 Task: Add Sprouts Organic Salt-Free Italian Seasoning to the cart.
Action: Mouse pressed left at (22, 94)
Screenshot: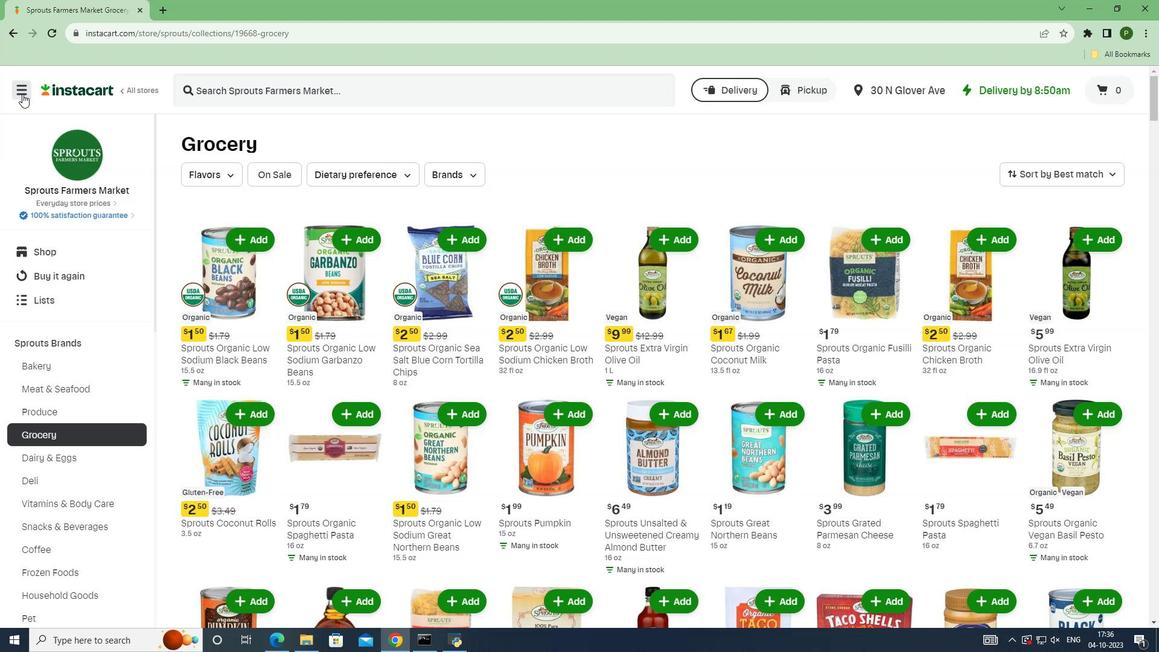 
Action: Mouse moved to (42, 338)
Screenshot: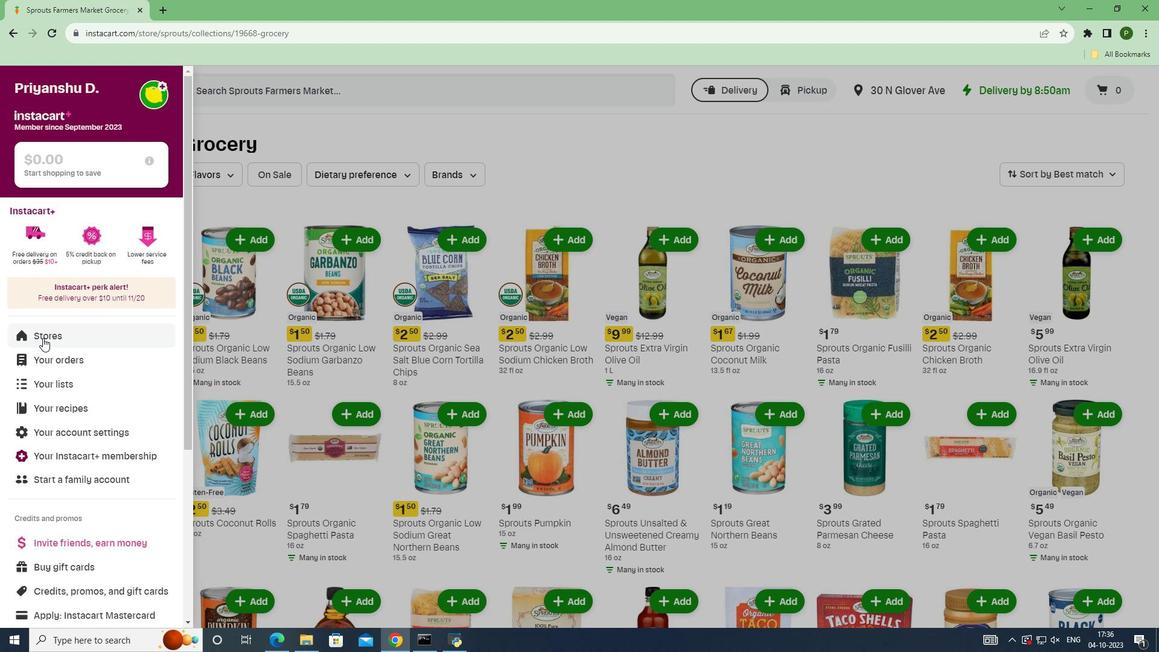 
Action: Mouse pressed left at (42, 338)
Screenshot: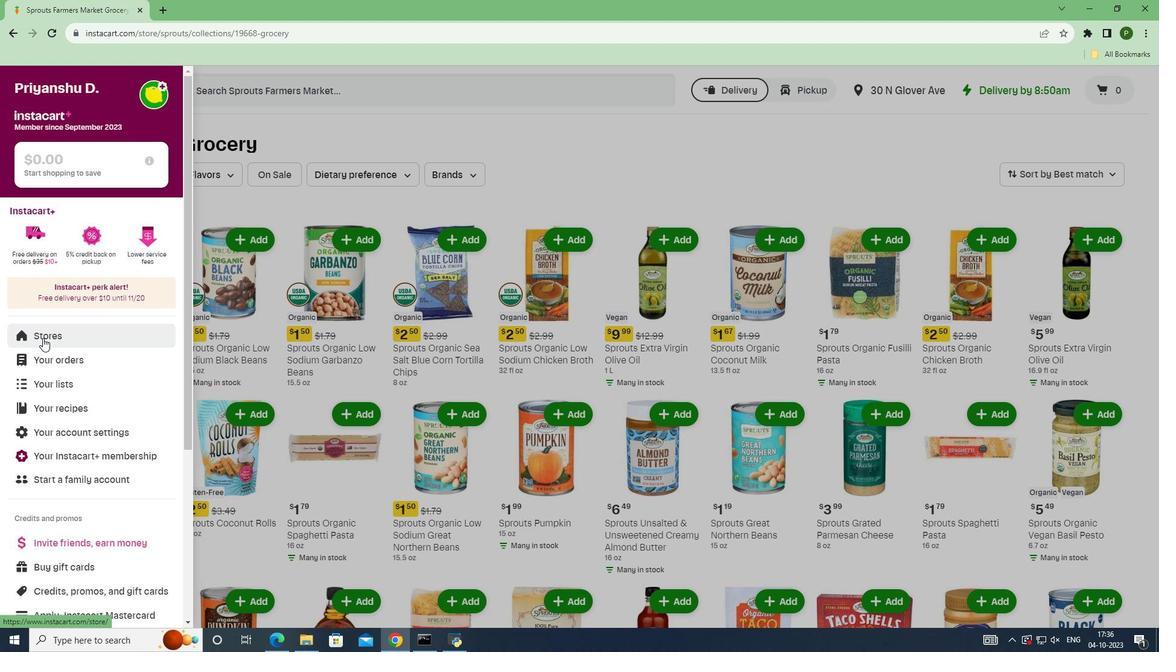 
Action: Mouse moved to (291, 135)
Screenshot: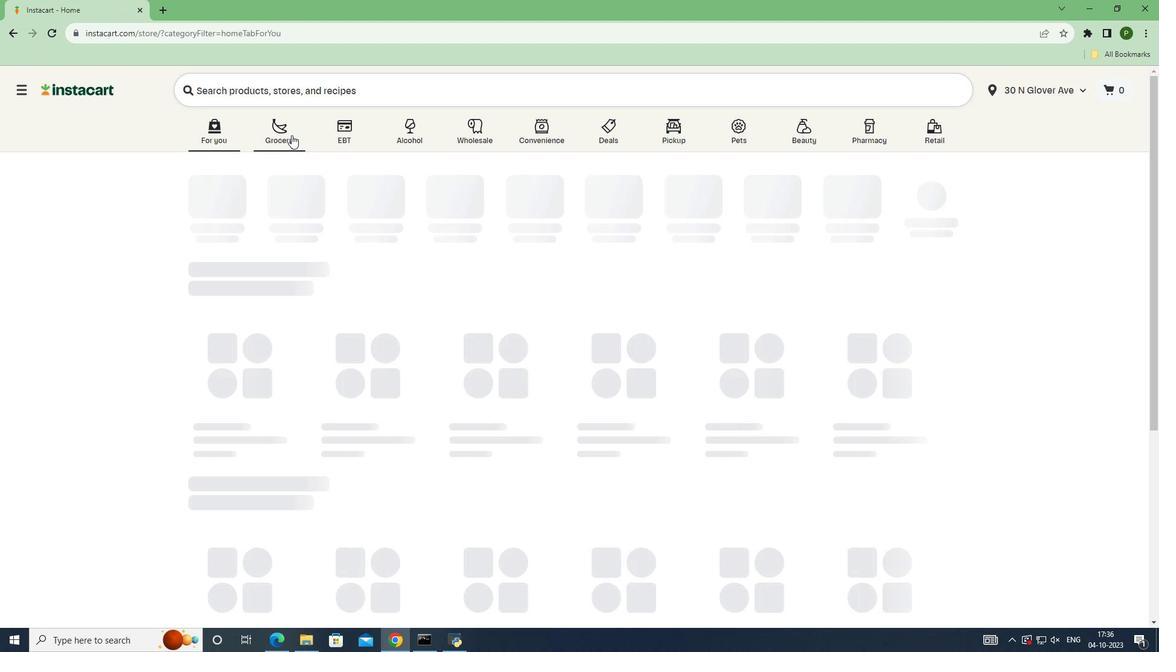 
Action: Mouse pressed left at (291, 135)
Screenshot: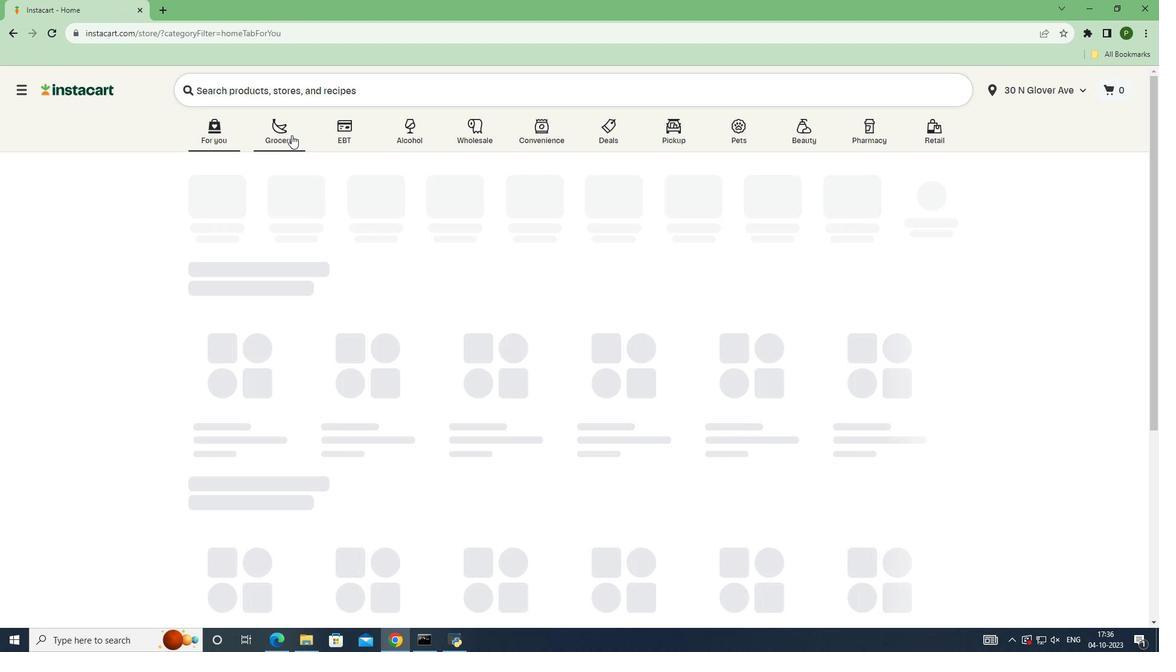 
Action: Mouse moved to (732, 285)
Screenshot: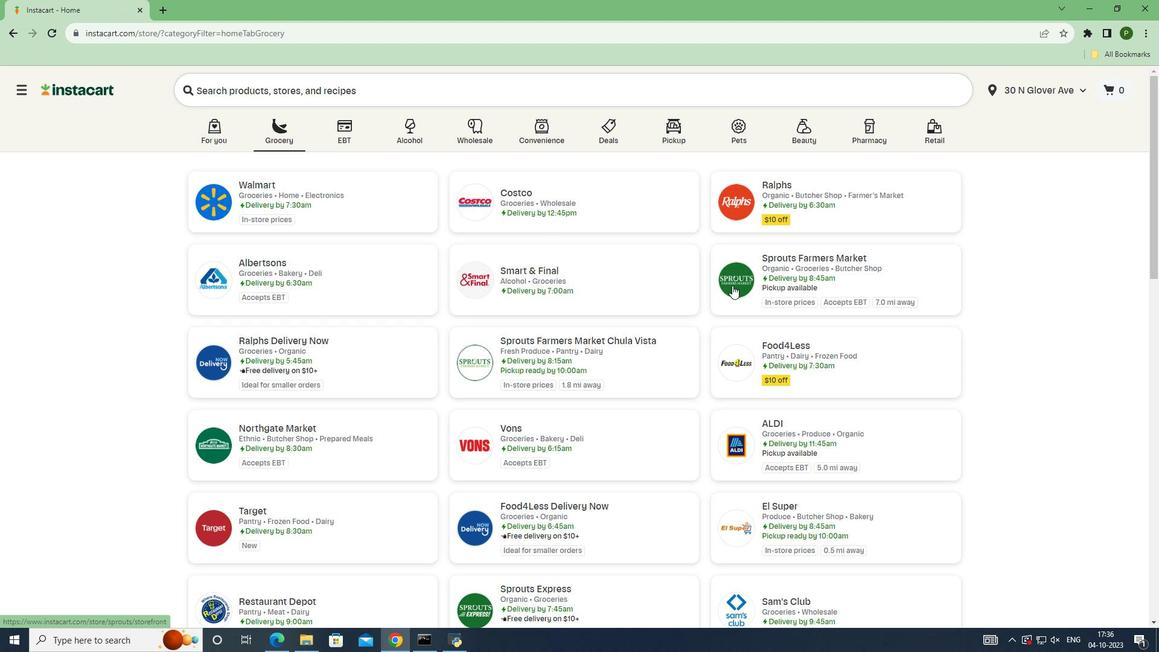 
Action: Mouse pressed left at (732, 285)
Screenshot: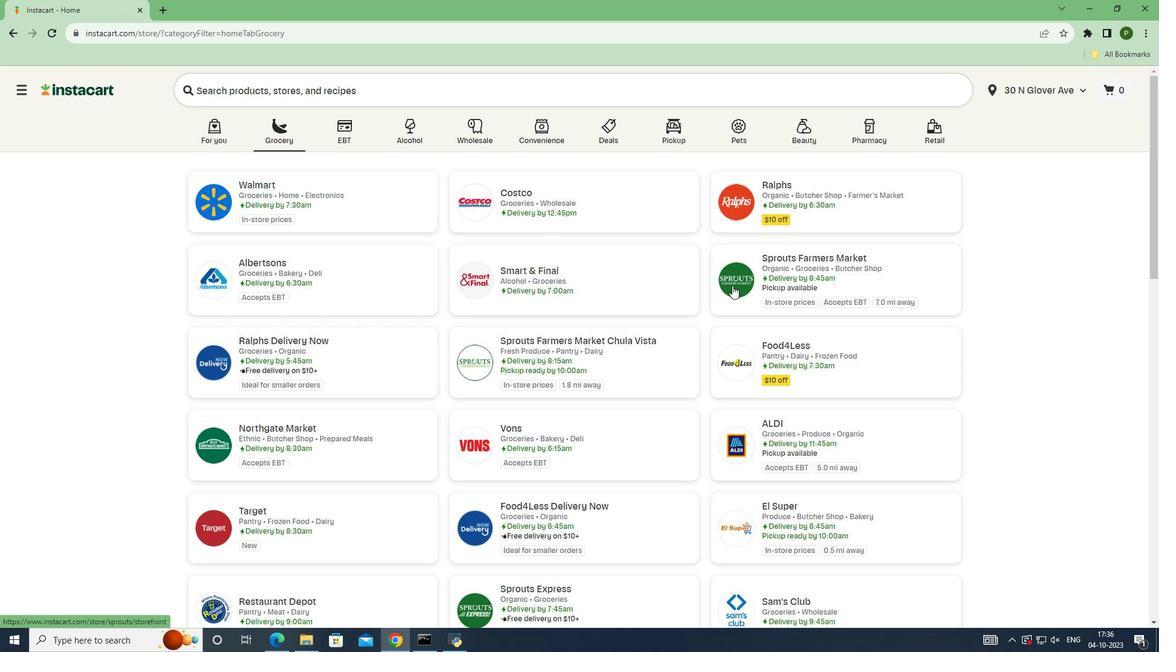 
Action: Mouse moved to (68, 339)
Screenshot: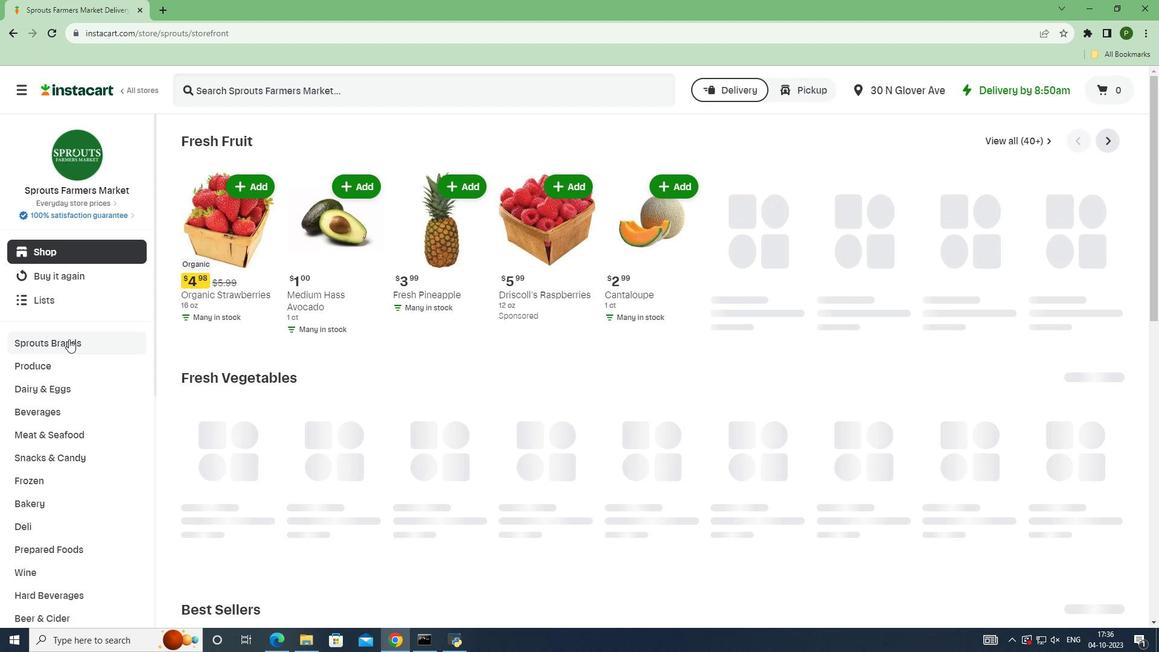 
Action: Mouse pressed left at (68, 339)
Screenshot: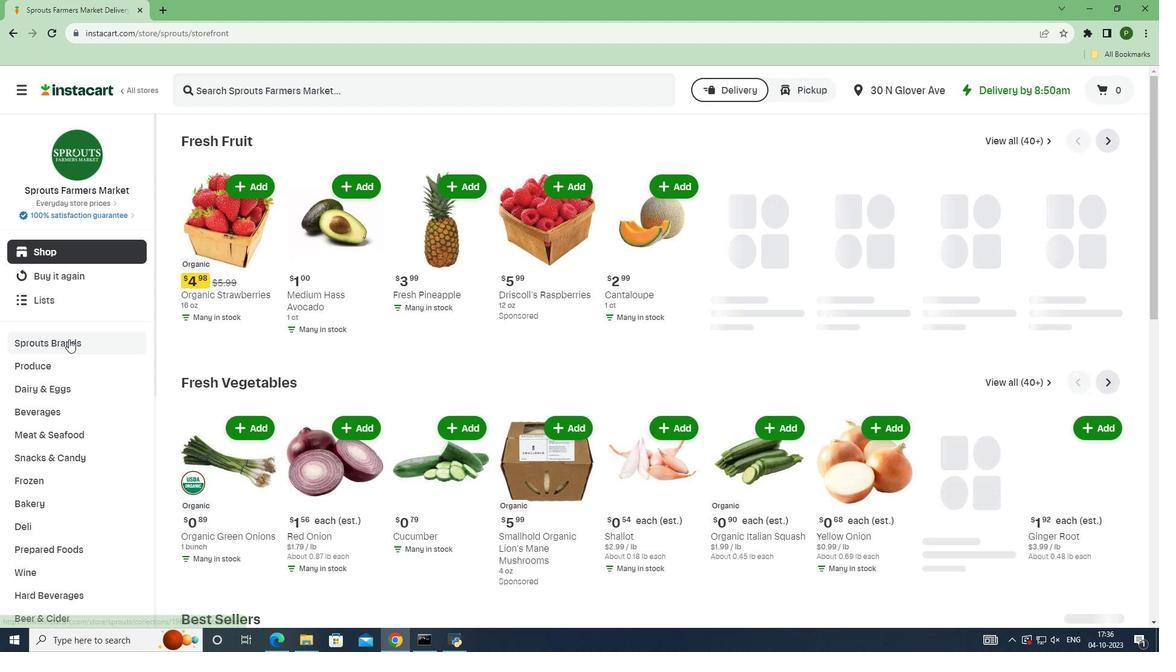 
Action: Mouse moved to (61, 439)
Screenshot: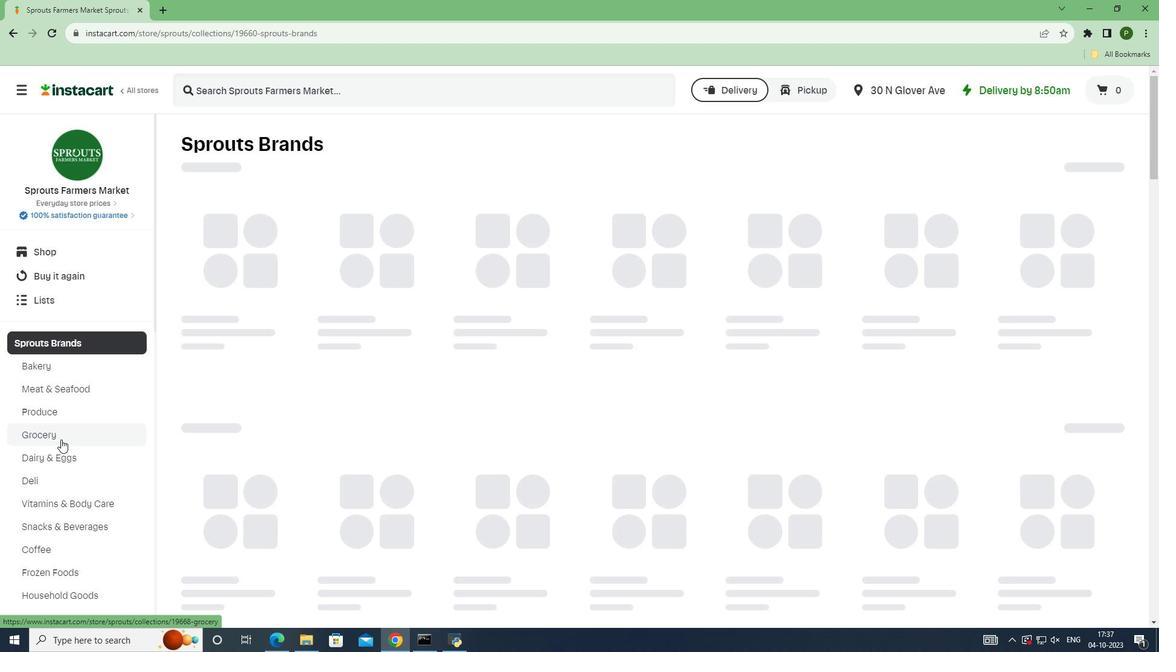 
Action: Mouse pressed left at (61, 439)
Screenshot: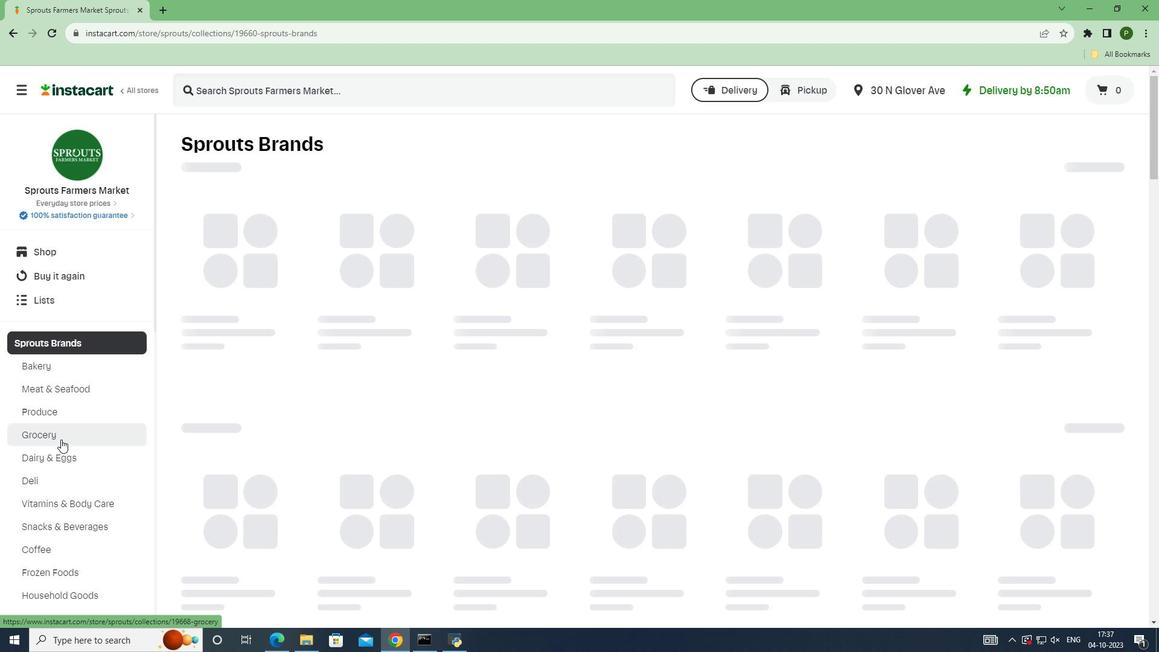 
Action: Mouse moved to (526, 401)
Screenshot: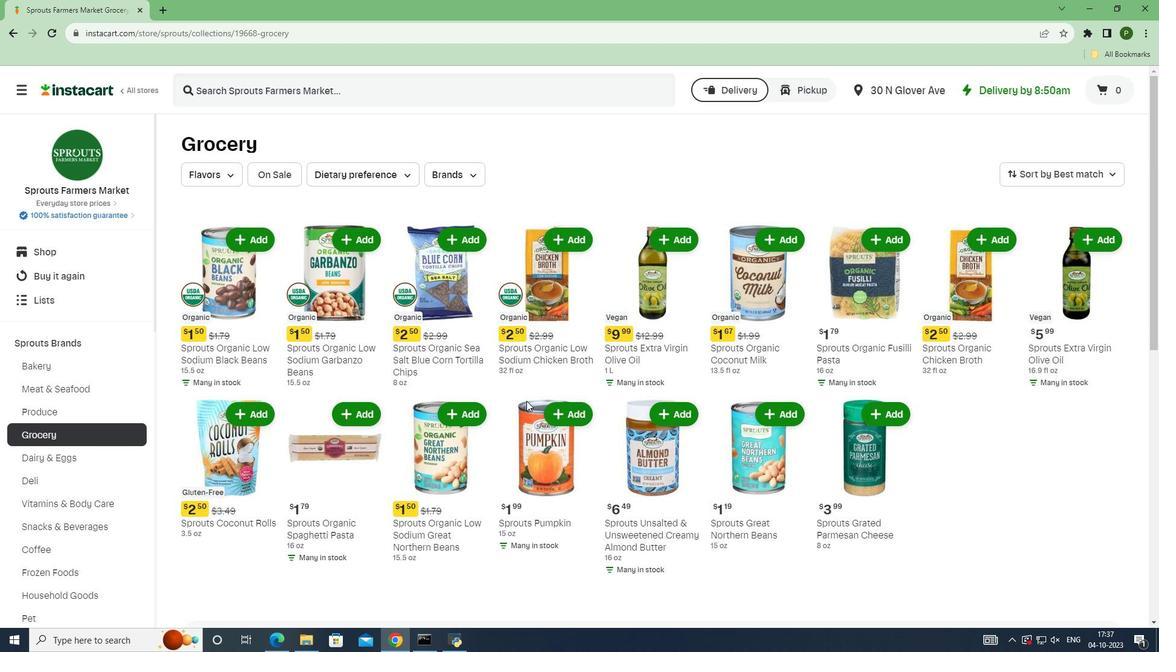 
Action: Mouse scrolled (526, 400) with delta (0, 0)
Screenshot: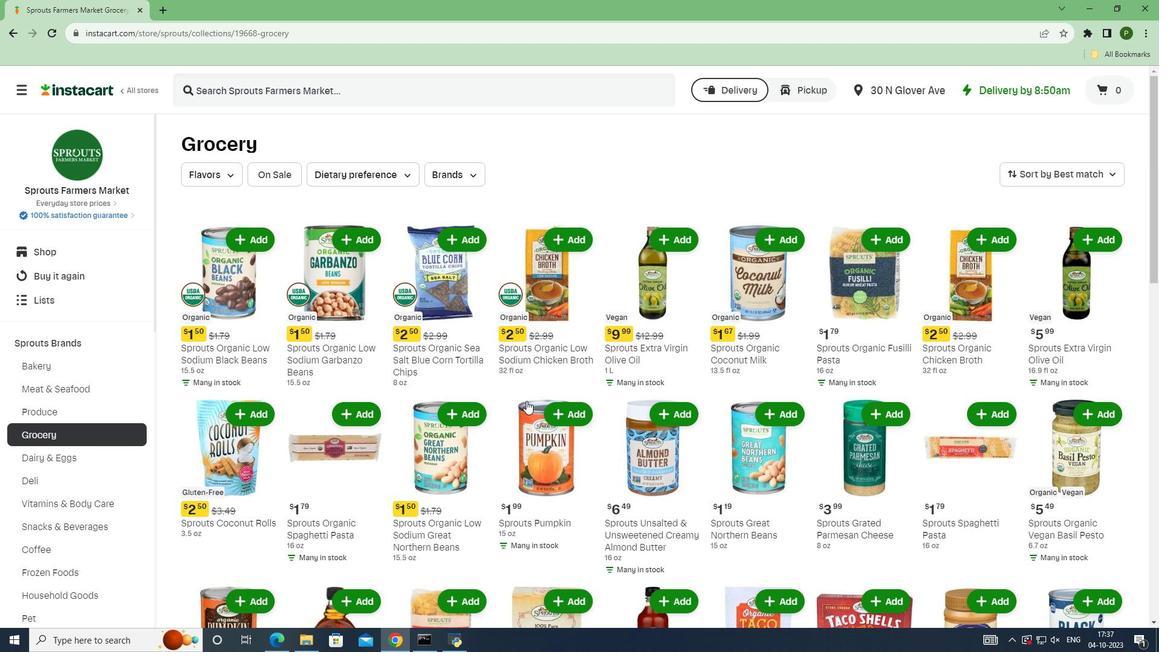 
Action: Mouse scrolled (526, 400) with delta (0, 0)
Screenshot: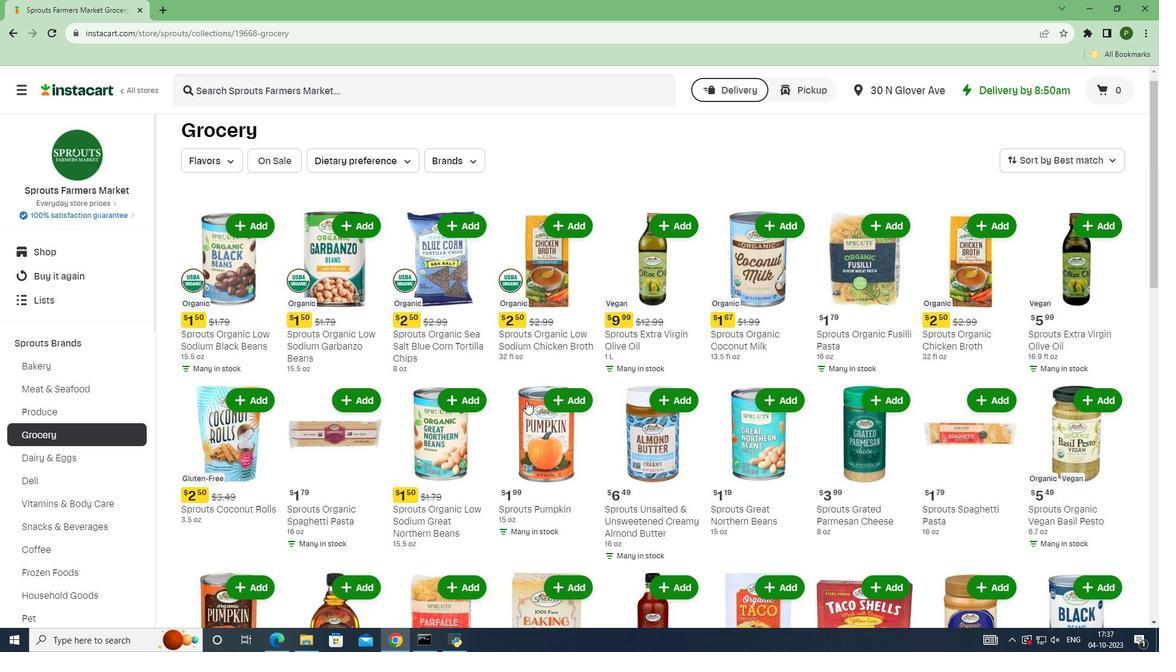 
Action: Mouse scrolled (526, 400) with delta (0, 0)
Screenshot: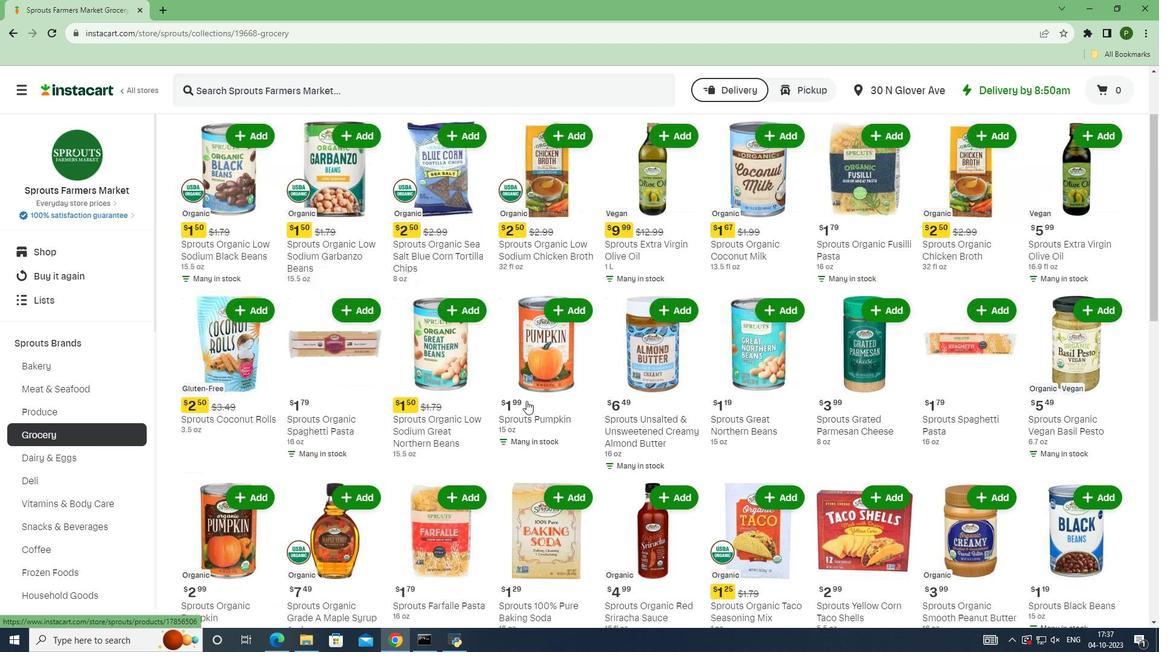 
Action: Mouse scrolled (526, 400) with delta (0, 0)
Screenshot: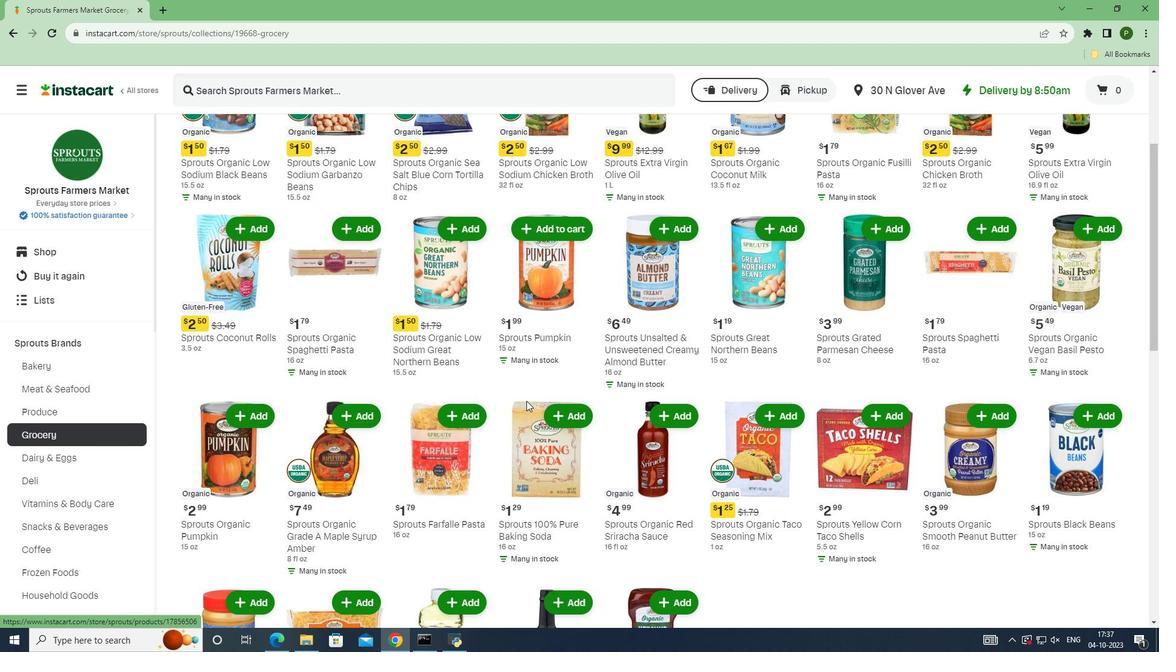
Action: Mouse scrolled (526, 400) with delta (0, 0)
Screenshot: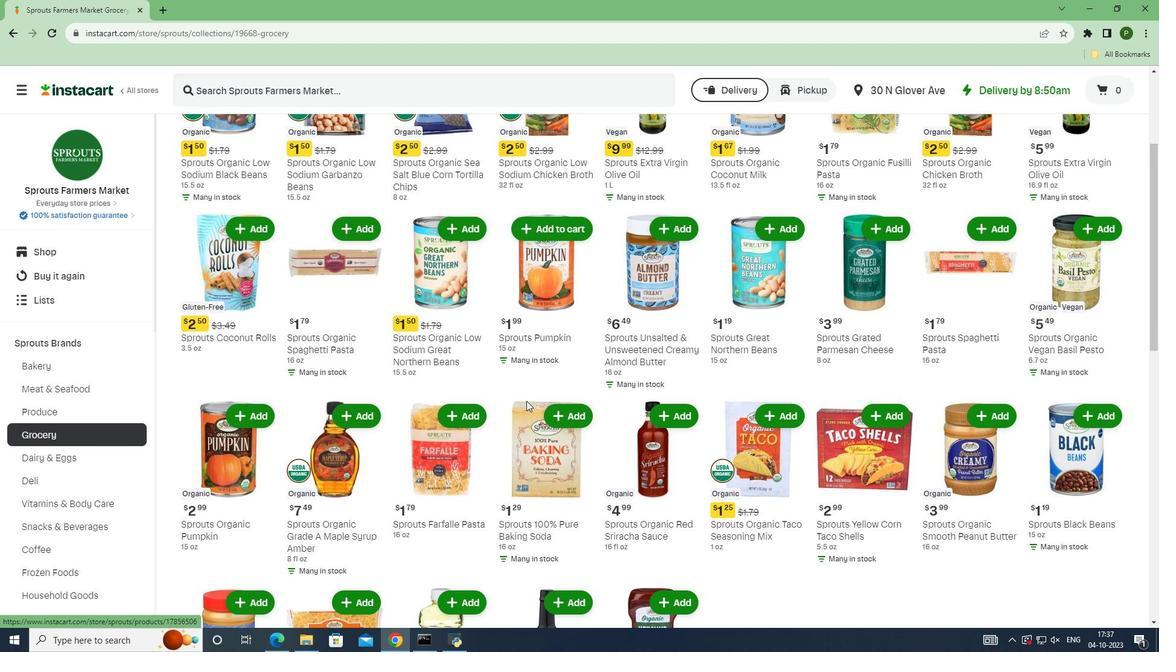 
Action: Mouse scrolled (526, 400) with delta (0, 0)
Screenshot: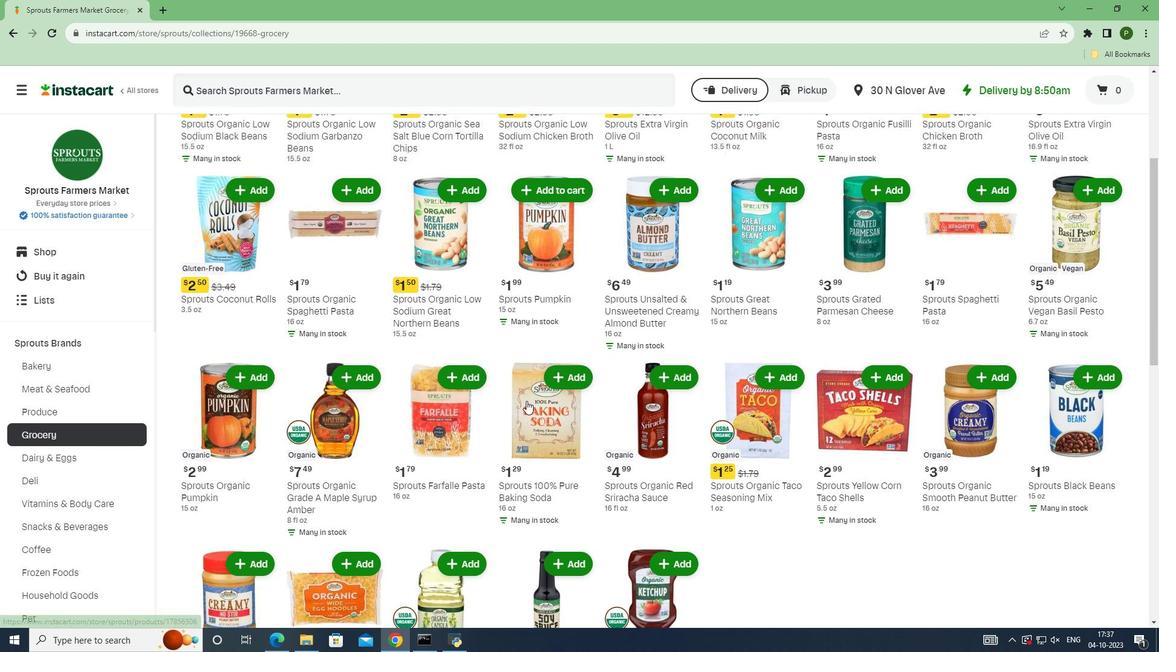 
Action: Mouse scrolled (526, 400) with delta (0, 0)
Screenshot: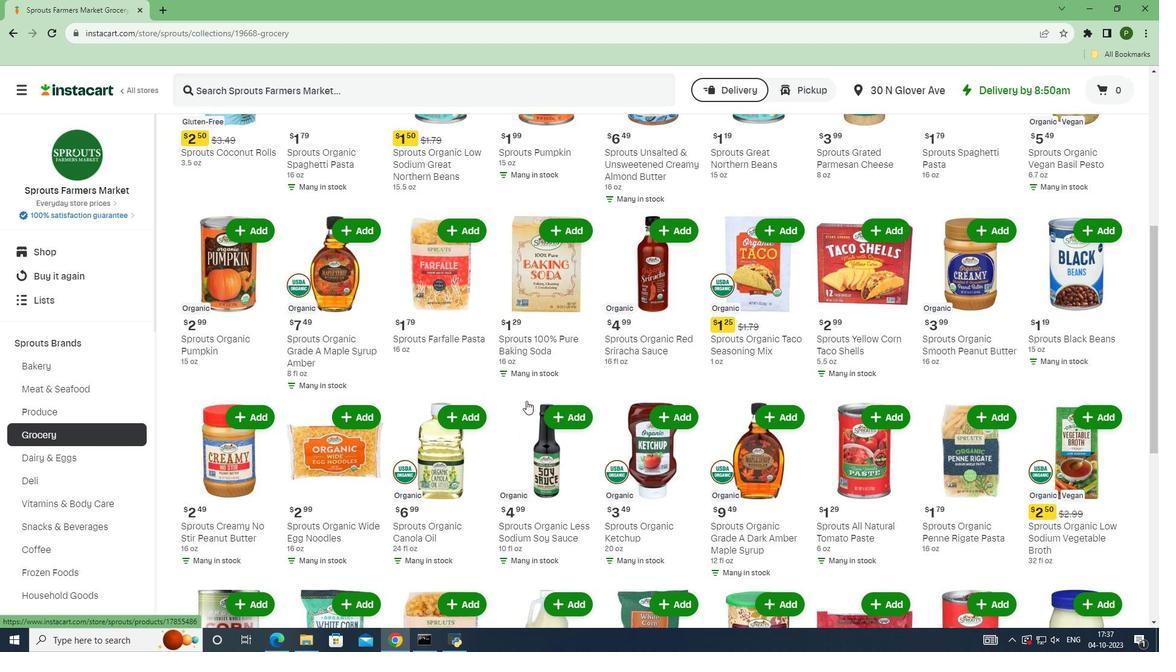 
Action: Mouse scrolled (526, 400) with delta (0, 0)
Screenshot: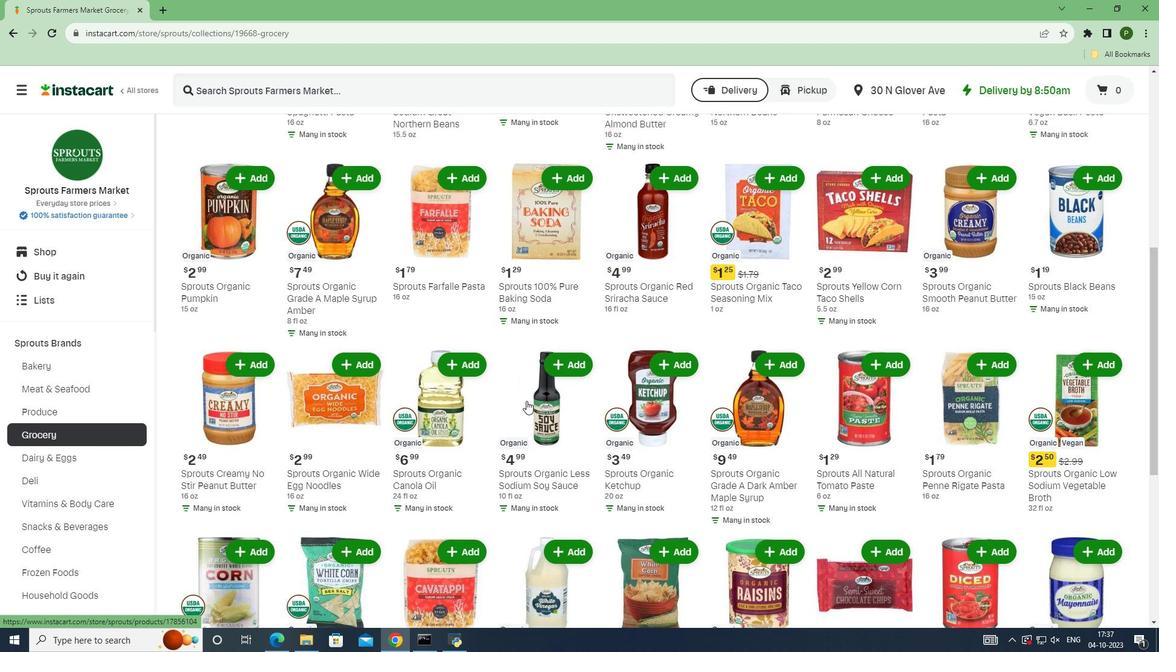 
Action: Mouse scrolled (526, 400) with delta (0, 0)
Screenshot: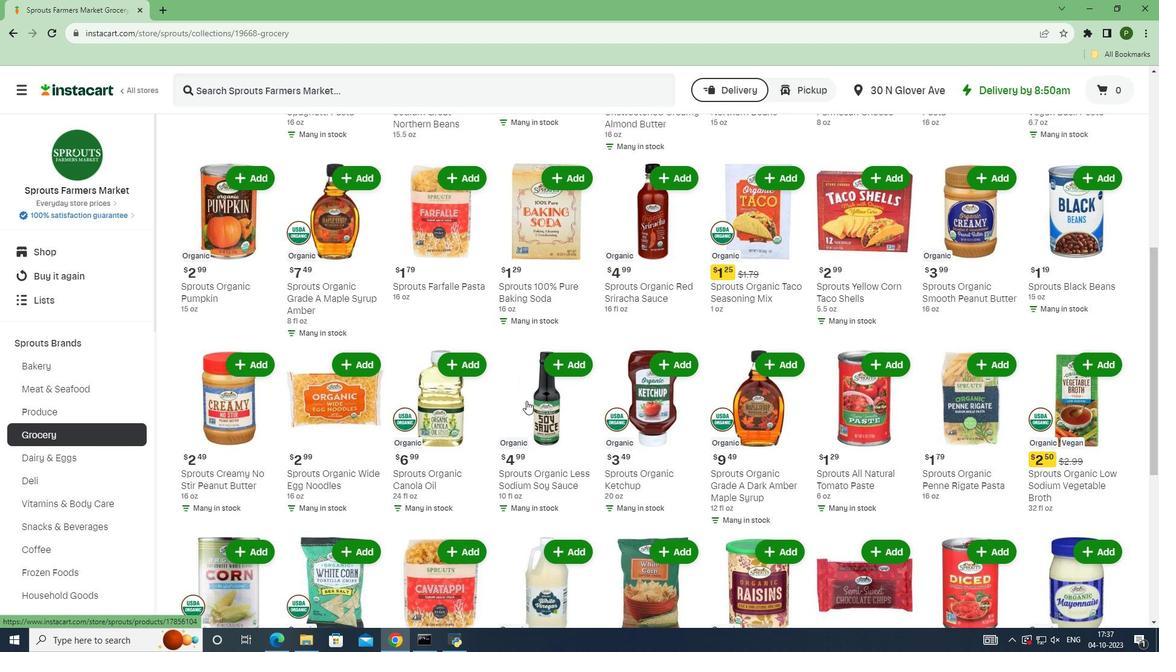 
Action: Mouse scrolled (526, 400) with delta (0, 0)
Screenshot: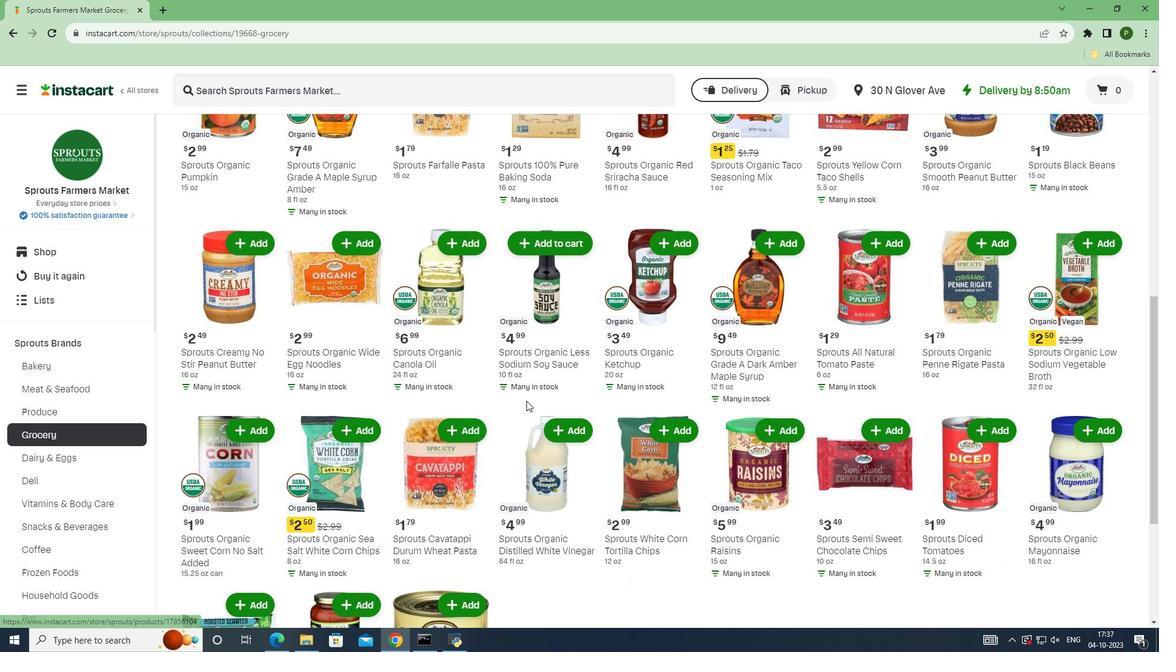 
Action: Mouse scrolled (526, 400) with delta (0, 0)
Screenshot: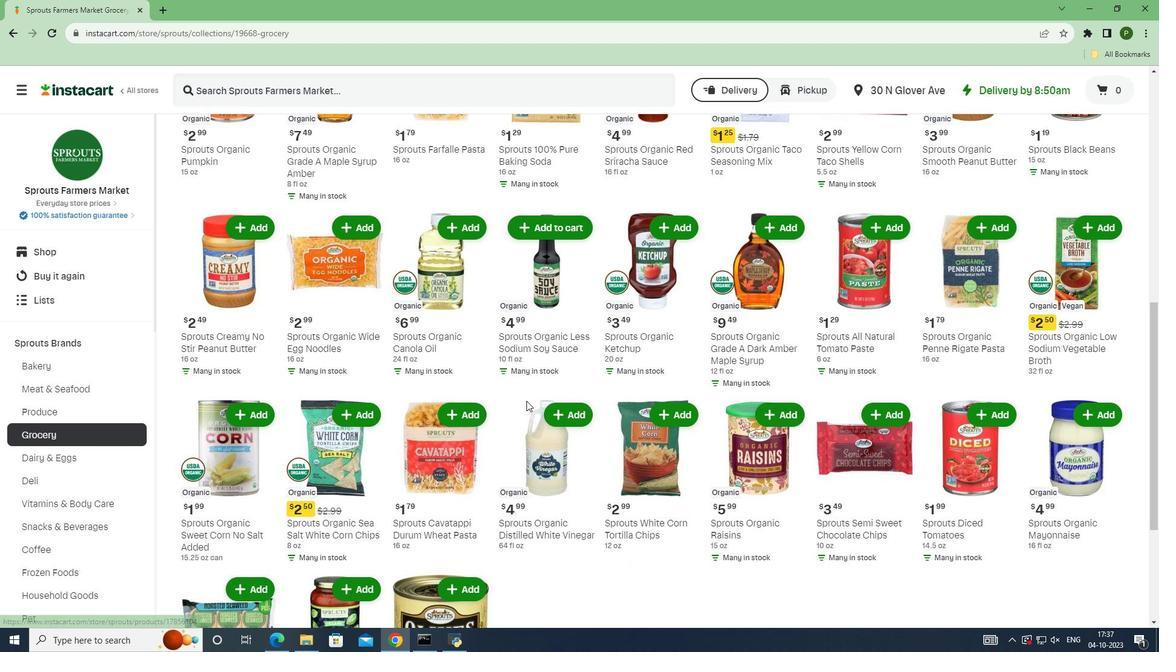 
Action: Mouse scrolled (526, 400) with delta (0, 0)
Screenshot: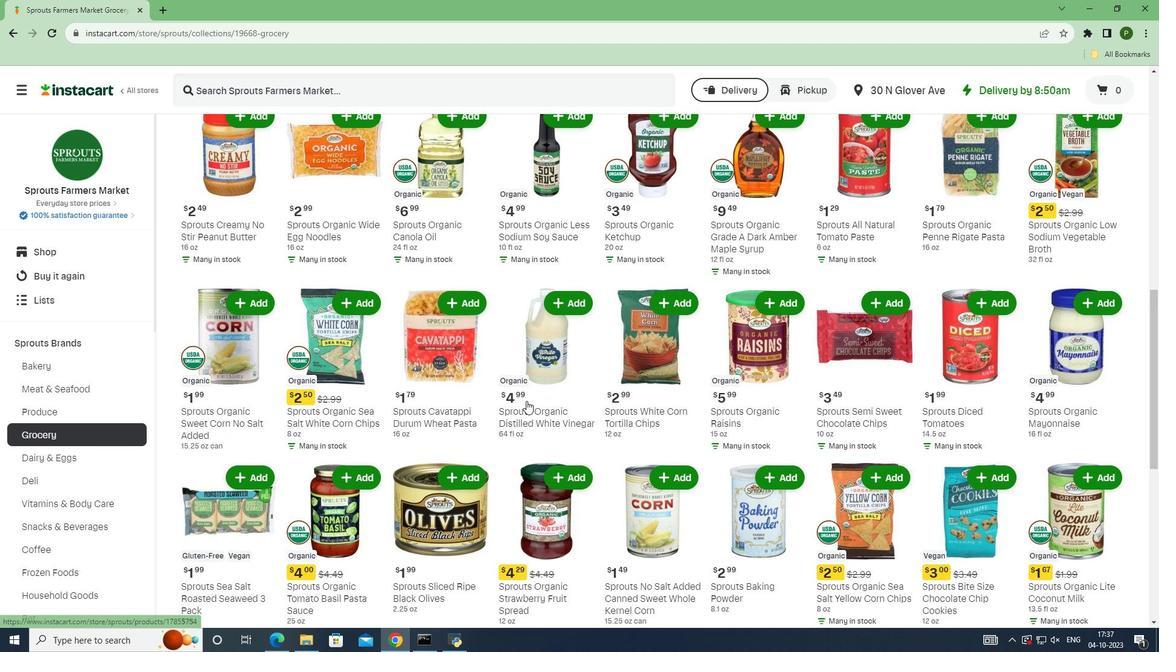 
Action: Mouse scrolled (526, 400) with delta (0, 0)
Screenshot: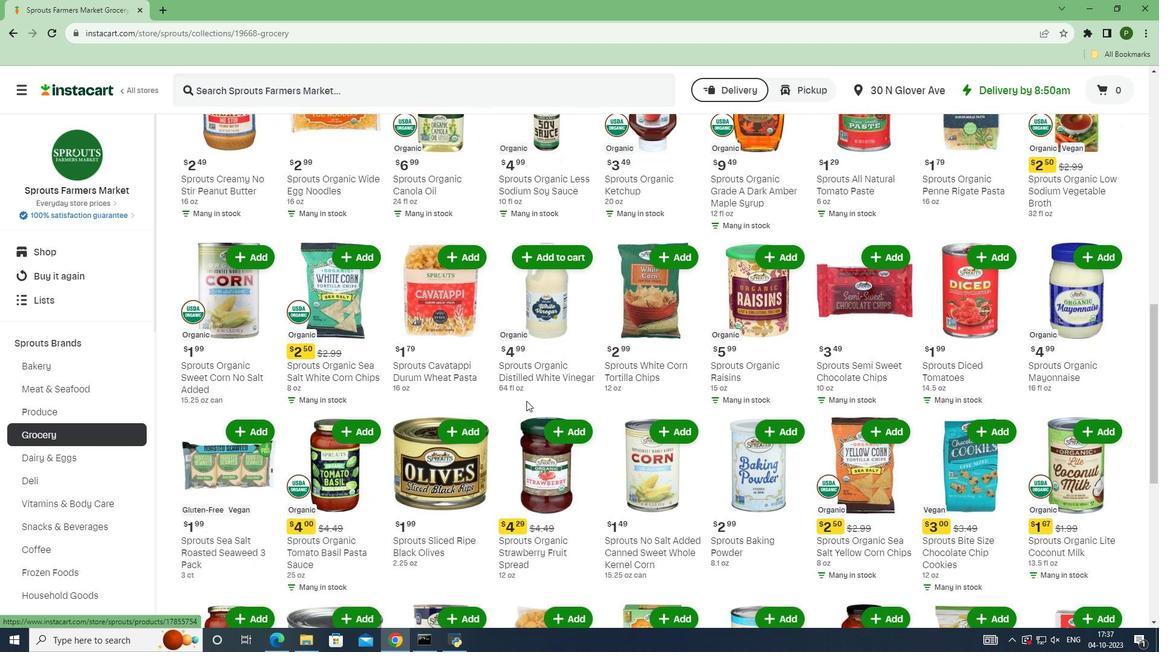 
Action: Mouse scrolled (526, 400) with delta (0, 0)
Screenshot: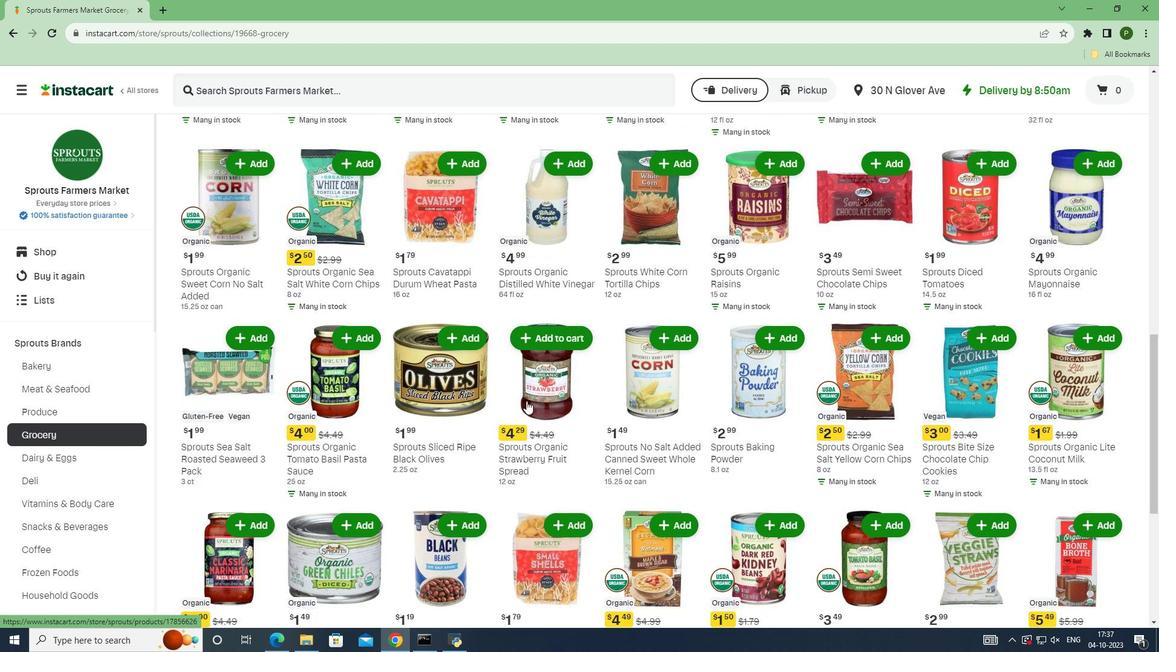 
Action: Mouse scrolled (526, 400) with delta (0, 0)
Screenshot: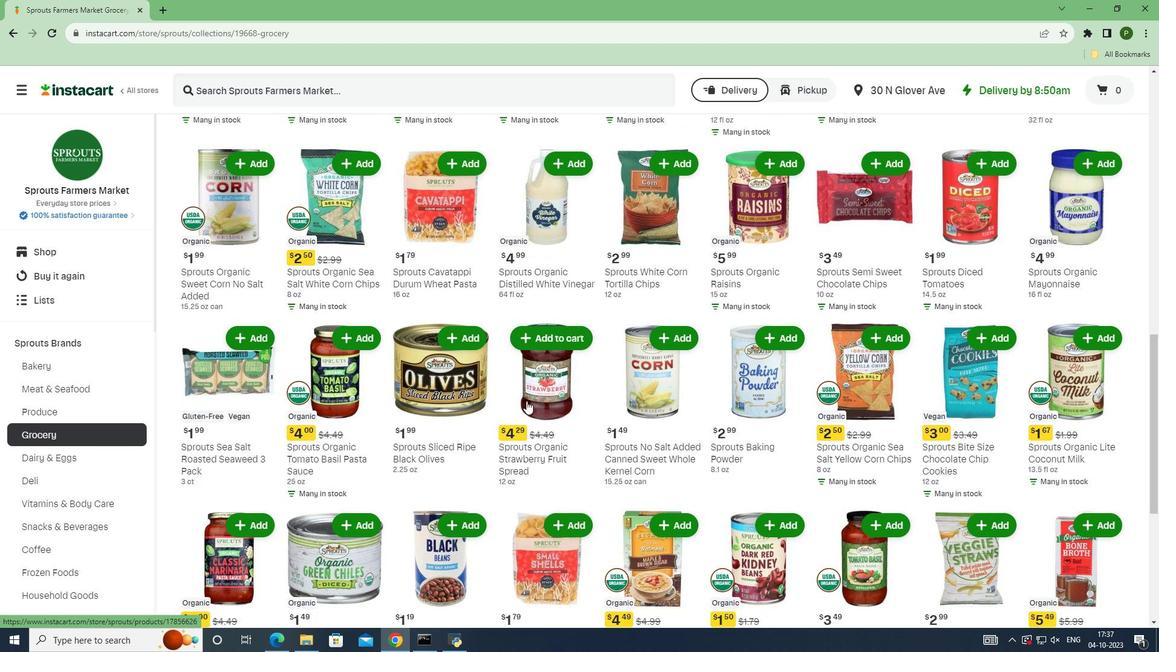 
Action: Mouse scrolled (526, 400) with delta (0, 0)
Screenshot: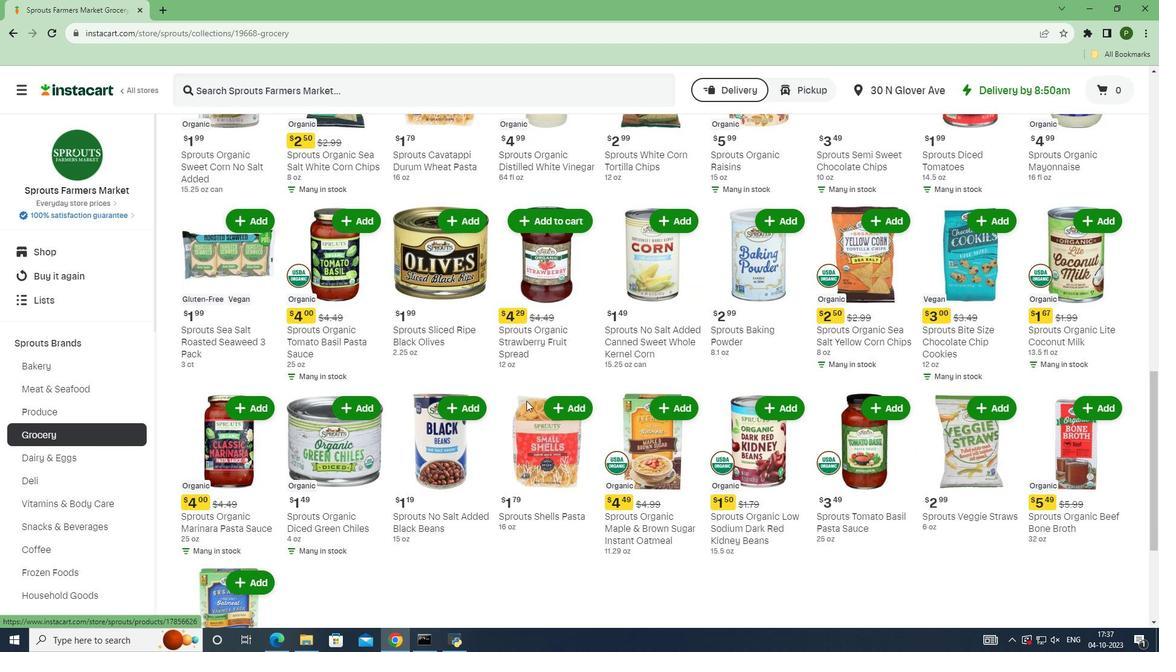 
Action: Mouse scrolled (526, 400) with delta (0, 0)
Screenshot: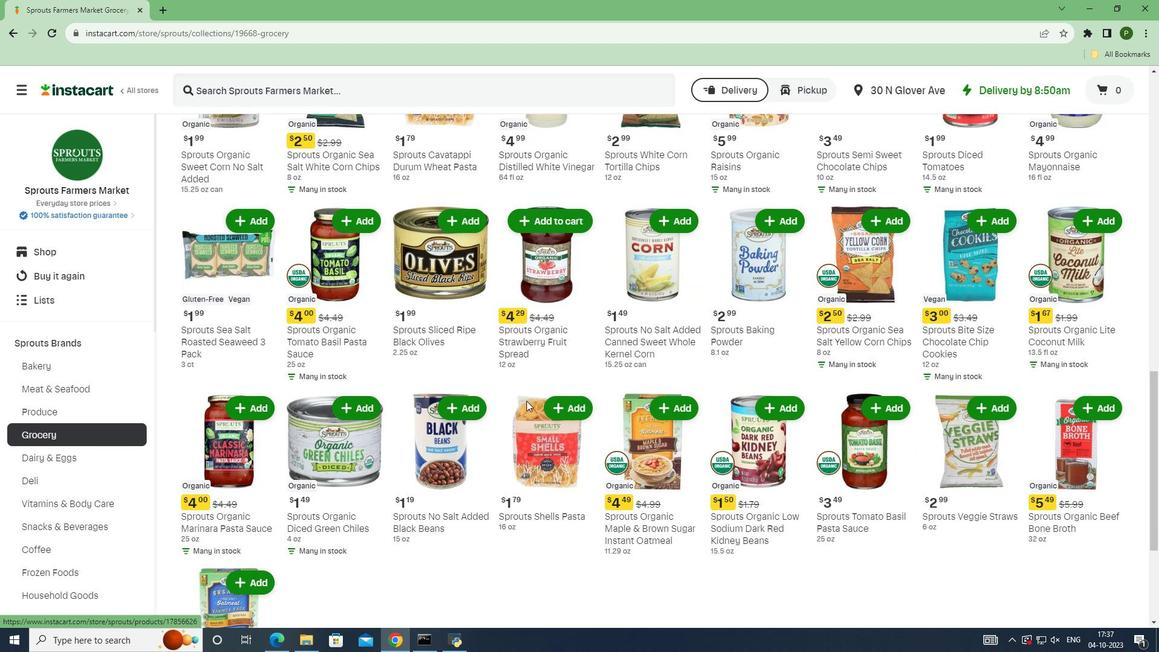 
Action: Mouse scrolled (526, 400) with delta (0, 0)
Screenshot: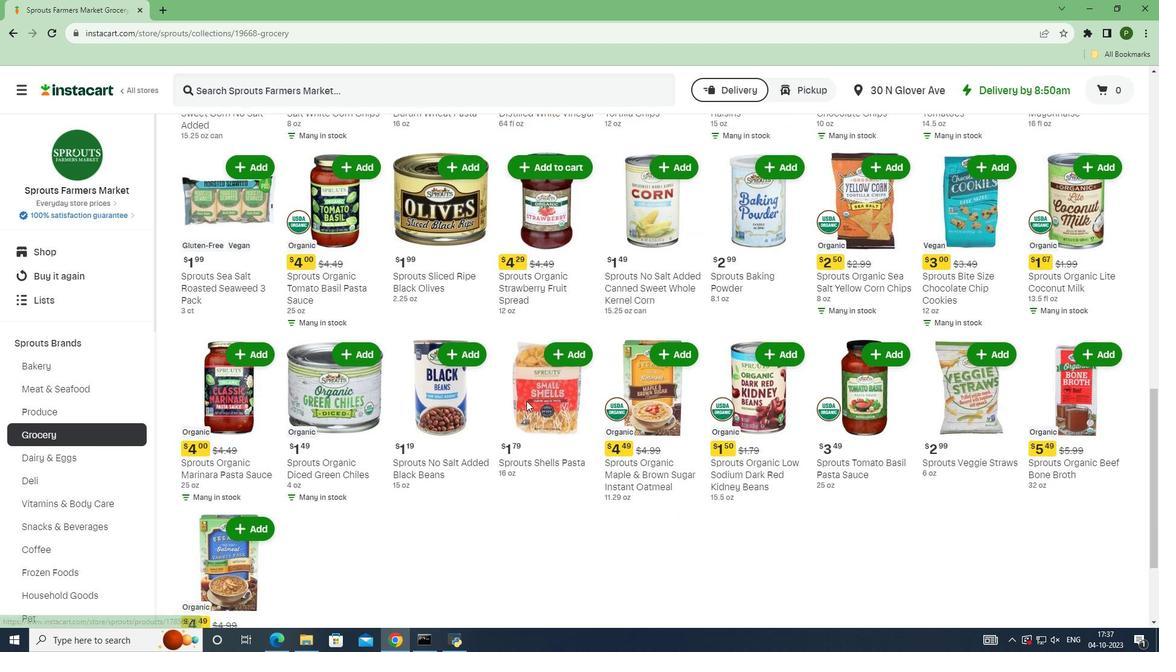 
Action: Mouse scrolled (526, 400) with delta (0, 0)
Screenshot: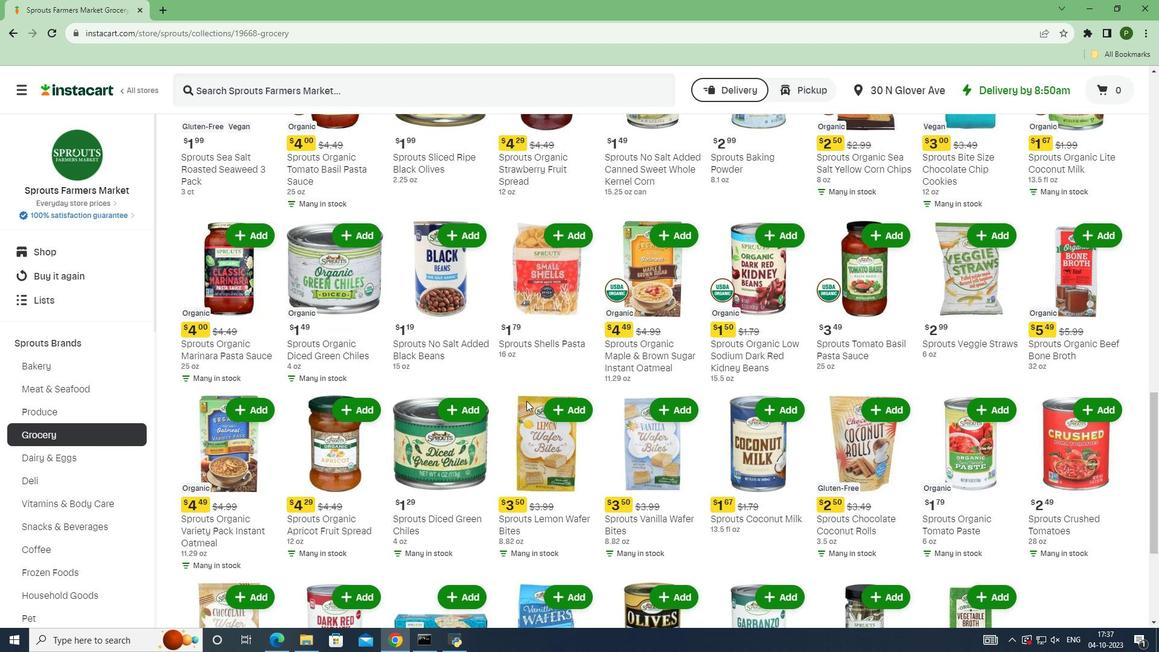 
Action: Mouse scrolled (526, 400) with delta (0, 0)
Screenshot: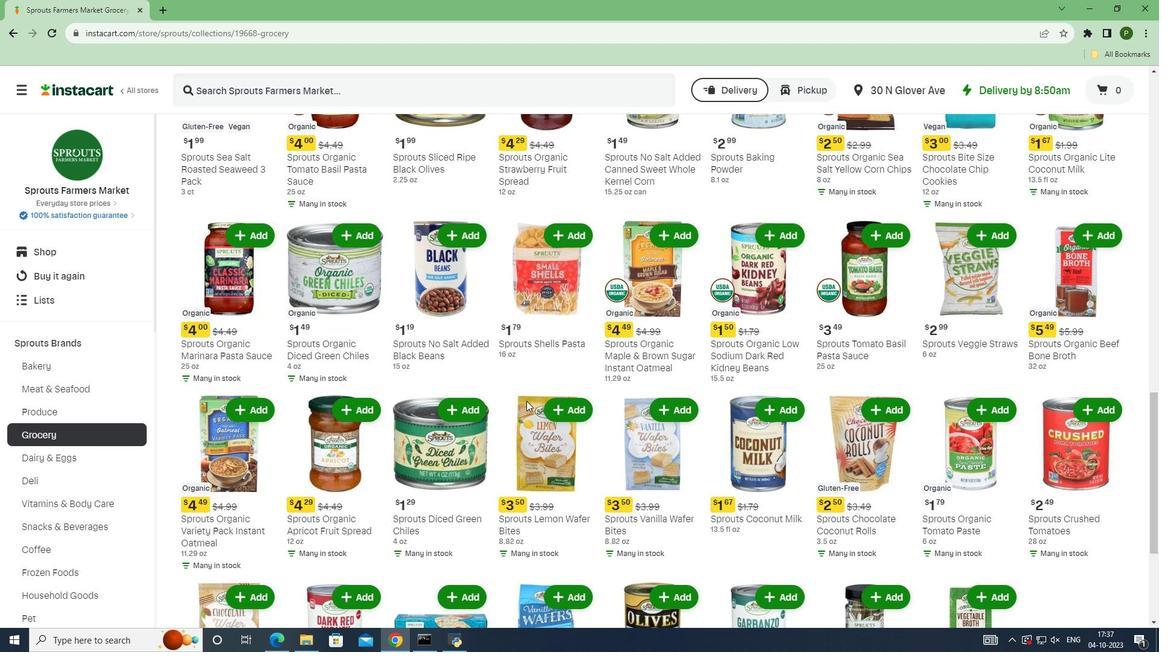 
Action: Mouse scrolled (526, 400) with delta (0, 0)
Screenshot: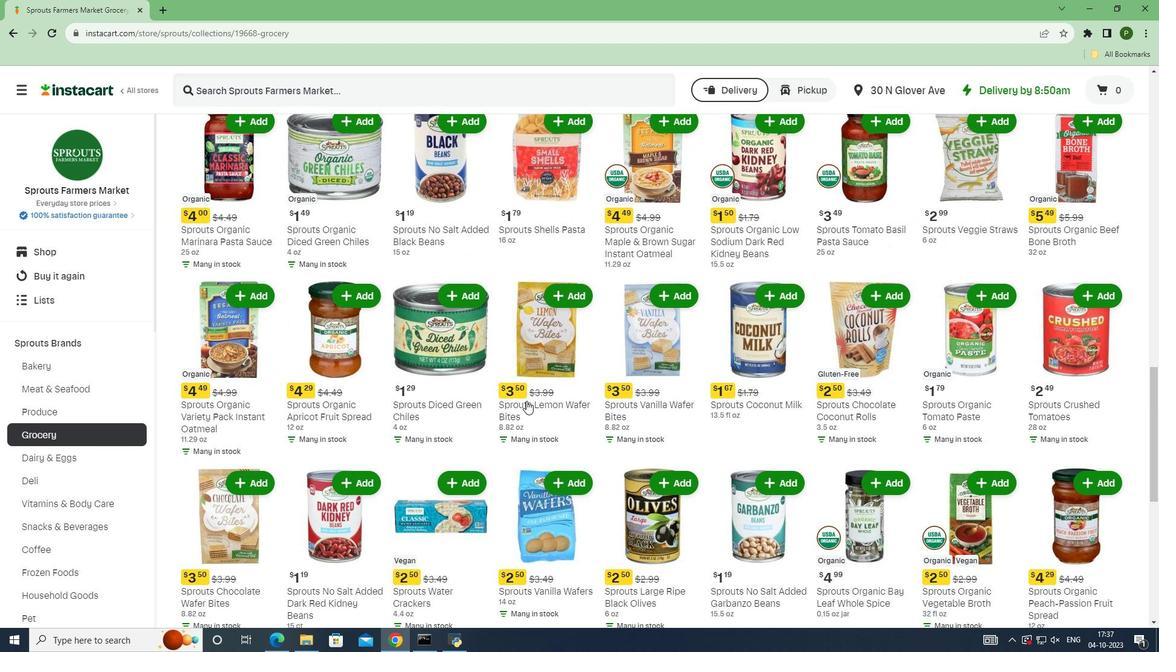 
Action: Mouse scrolled (526, 400) with delta (0, 0)
Screenshot: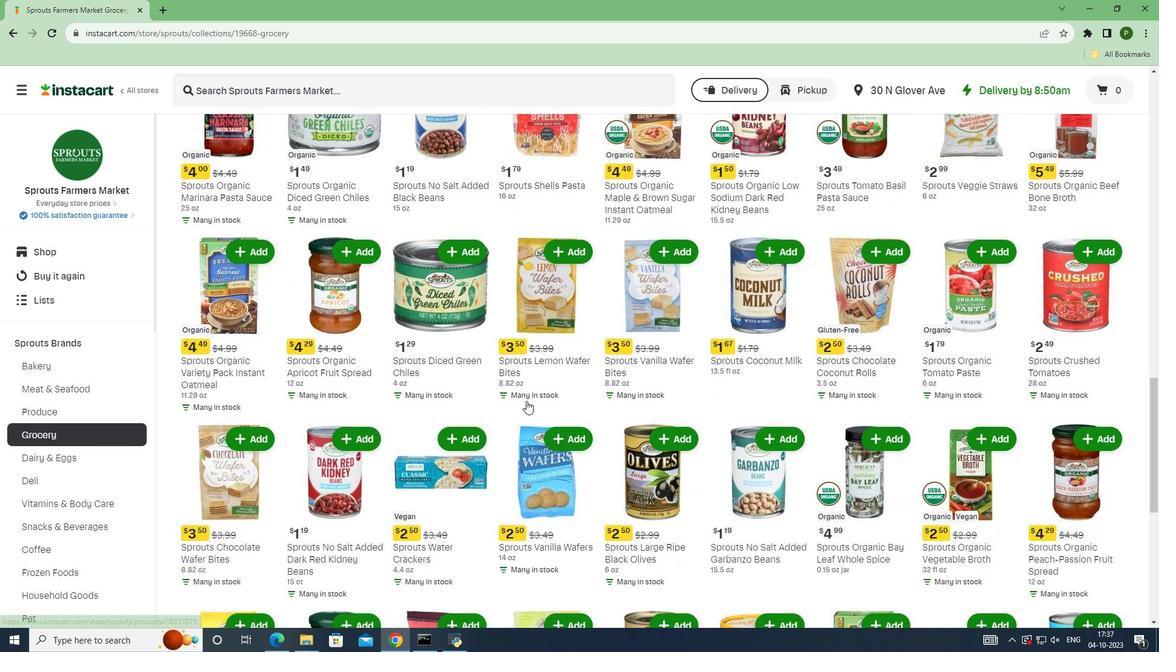
Action: Mouse scrolled (526, 400) with delta (0, 0)
Screenshot: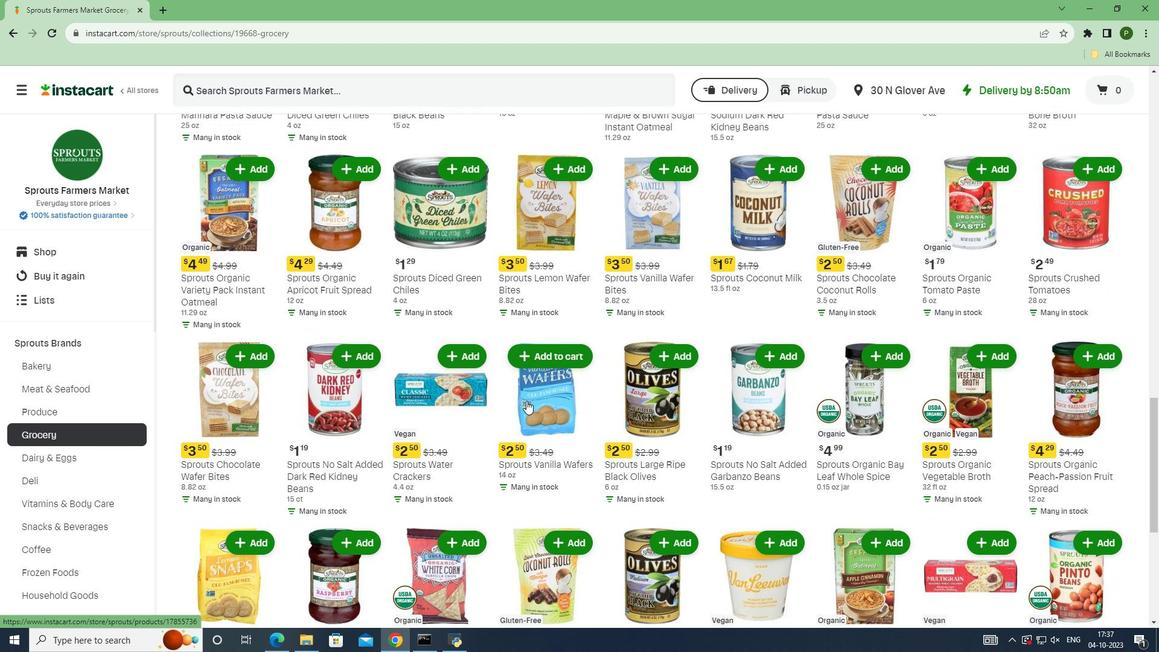 
Action: Mouse scrolled (526, 400) with delta (0, 0)
Screenshot: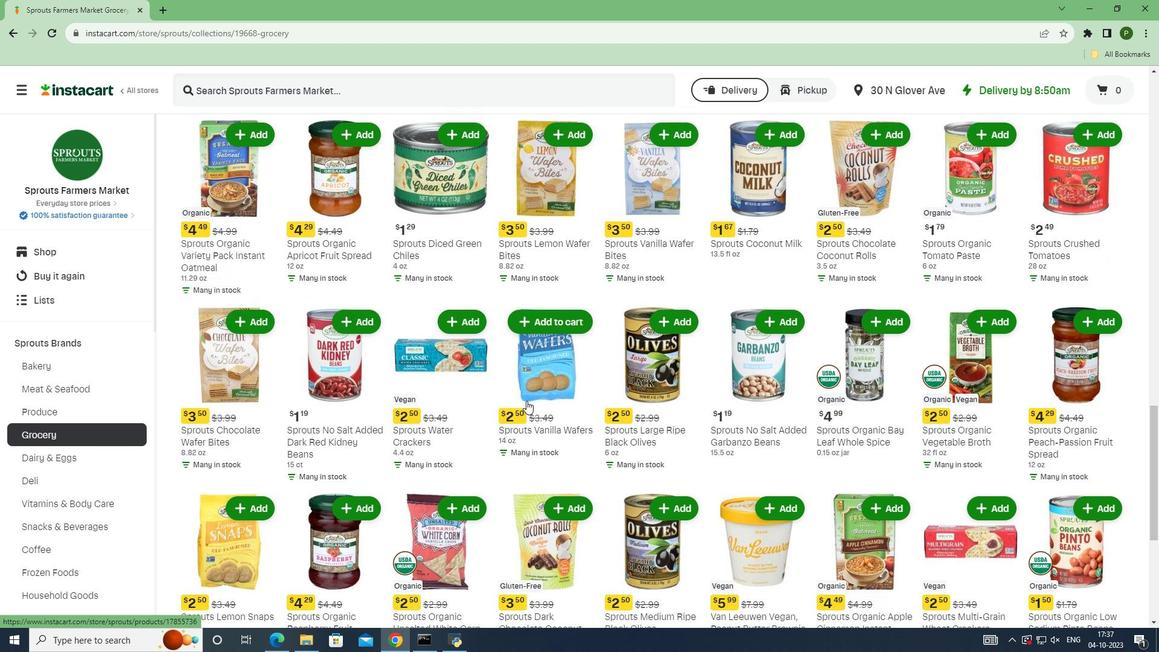 
Action: Mouse scrolled (526, 400) with delta (0, 0)
Screenshot: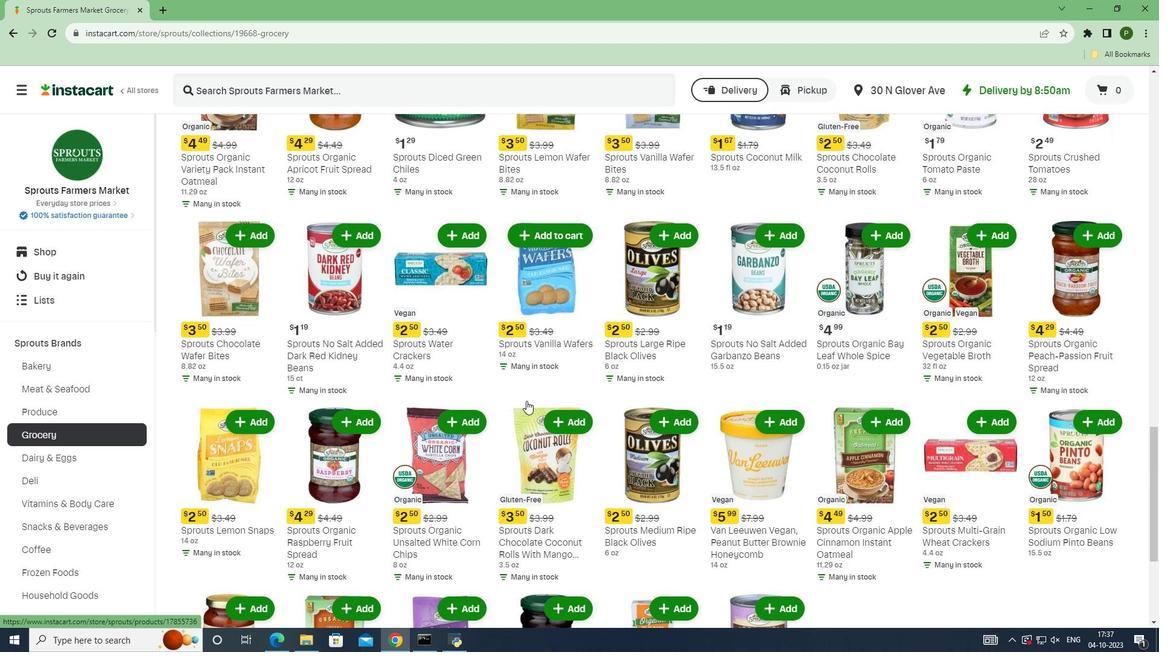 
Action: Mouse scrolled (526, 400) with delta (0, 0)
Screenshot: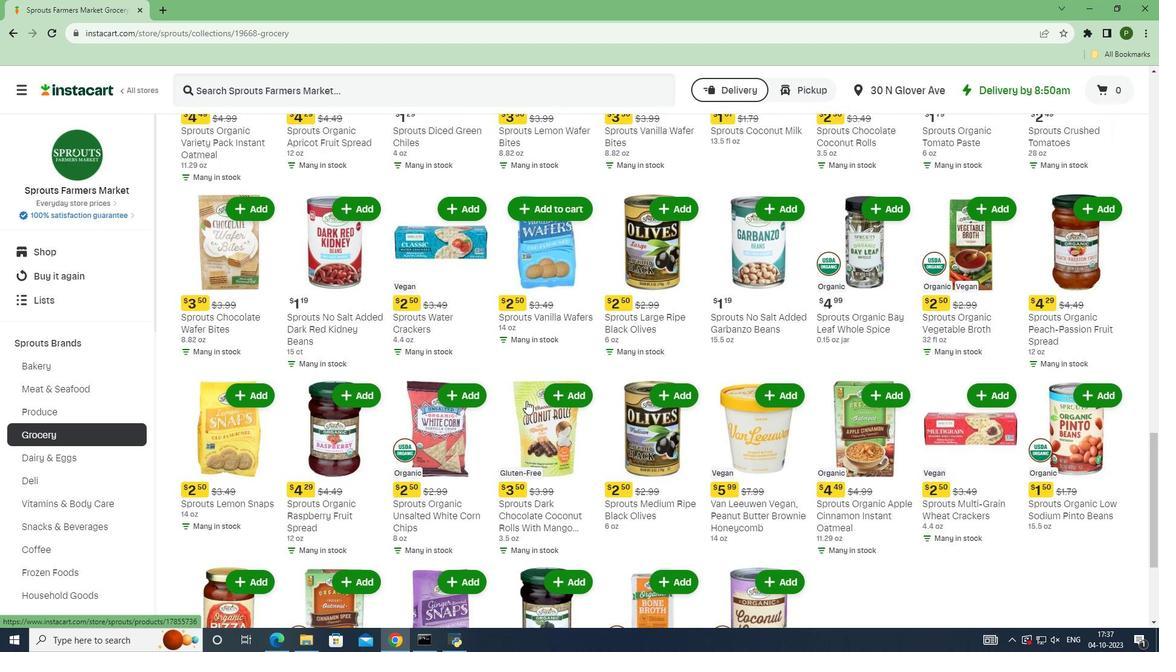 
Action: Mouse scrolled (526, 400) with delta (0, 0)
Screenshot: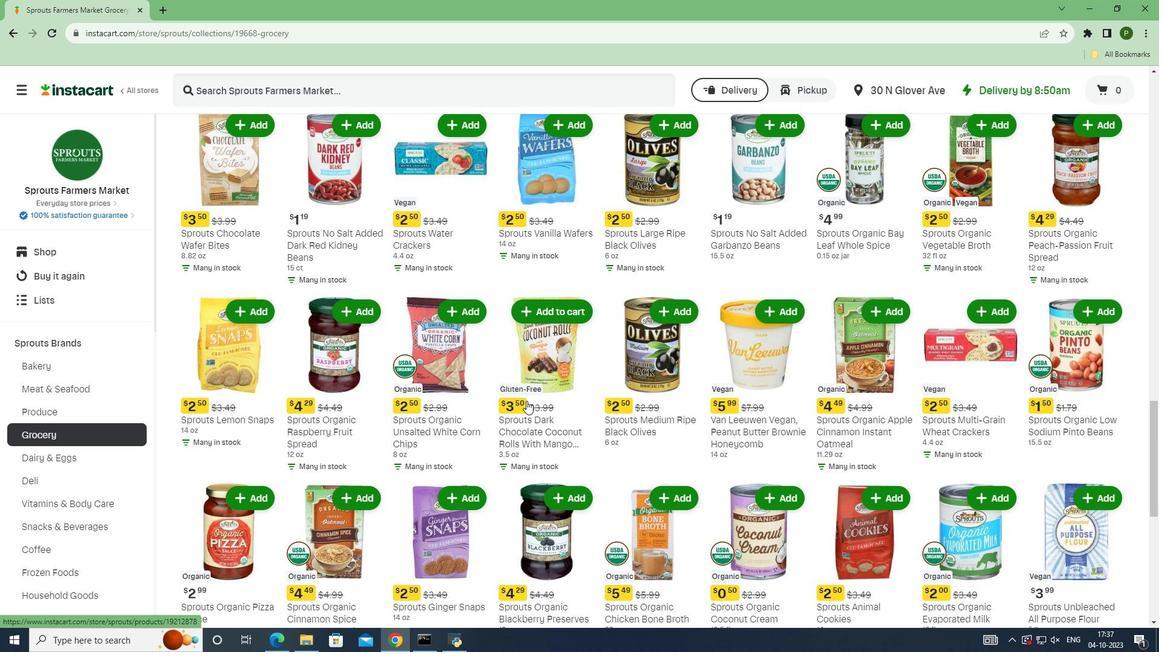 
Action: Mouse scrolled (526, 400) with delta (0, 0)
Screenshot: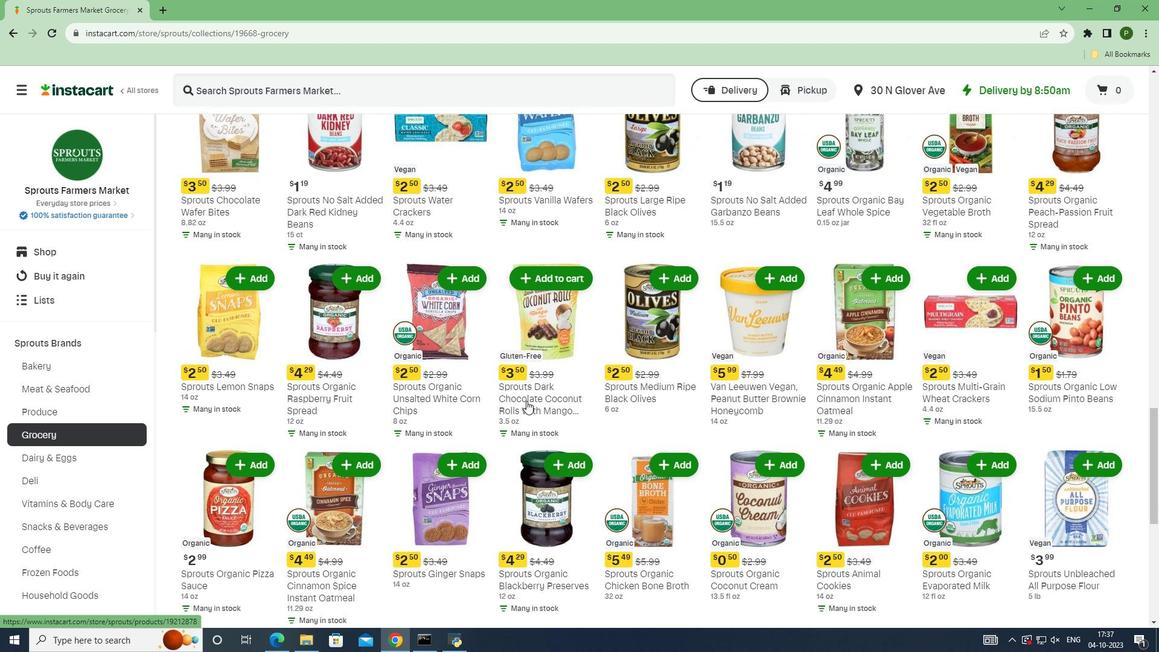 
Action: Mouse scrolled (526, 400) with delta (0, 0)
Screenshot: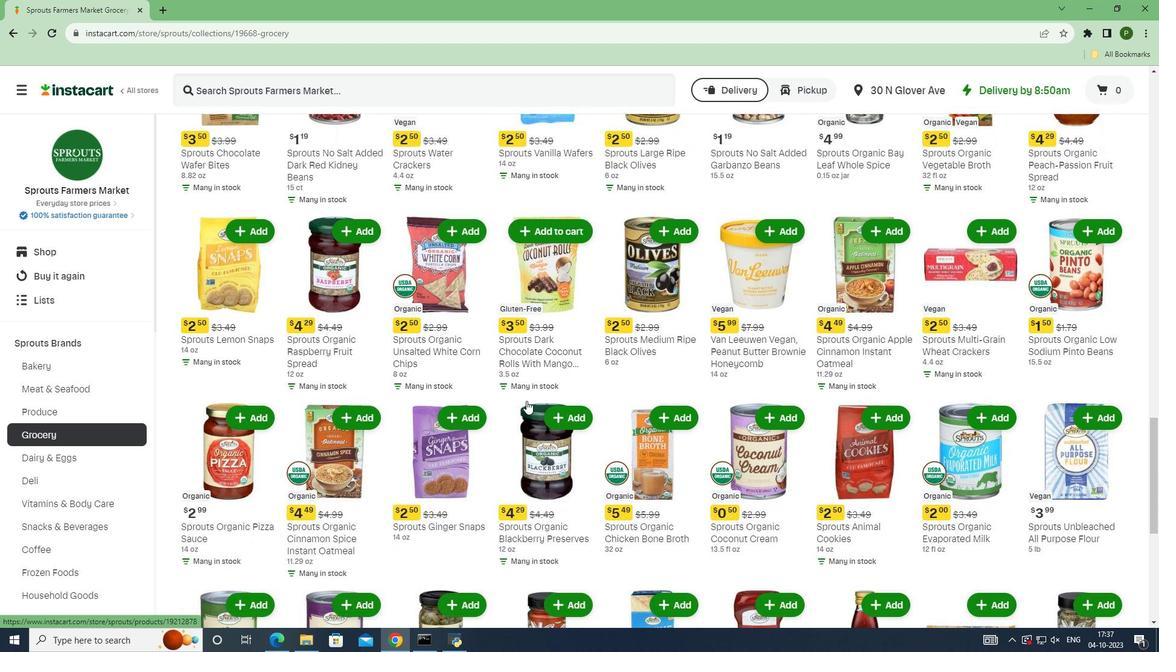 
Action: Mouse scrolled (526, 400) with delta (0, 0)
Screenshot: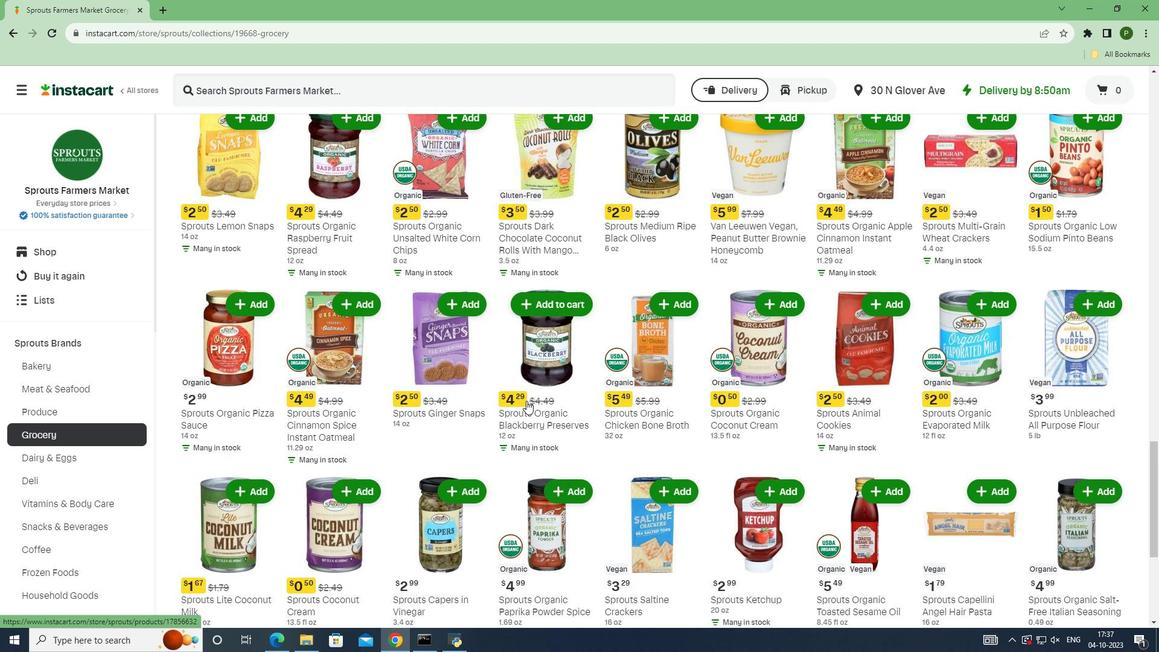 
Action: Mouse scrolled (526, 400) with delta (0, 0)
Screenshot: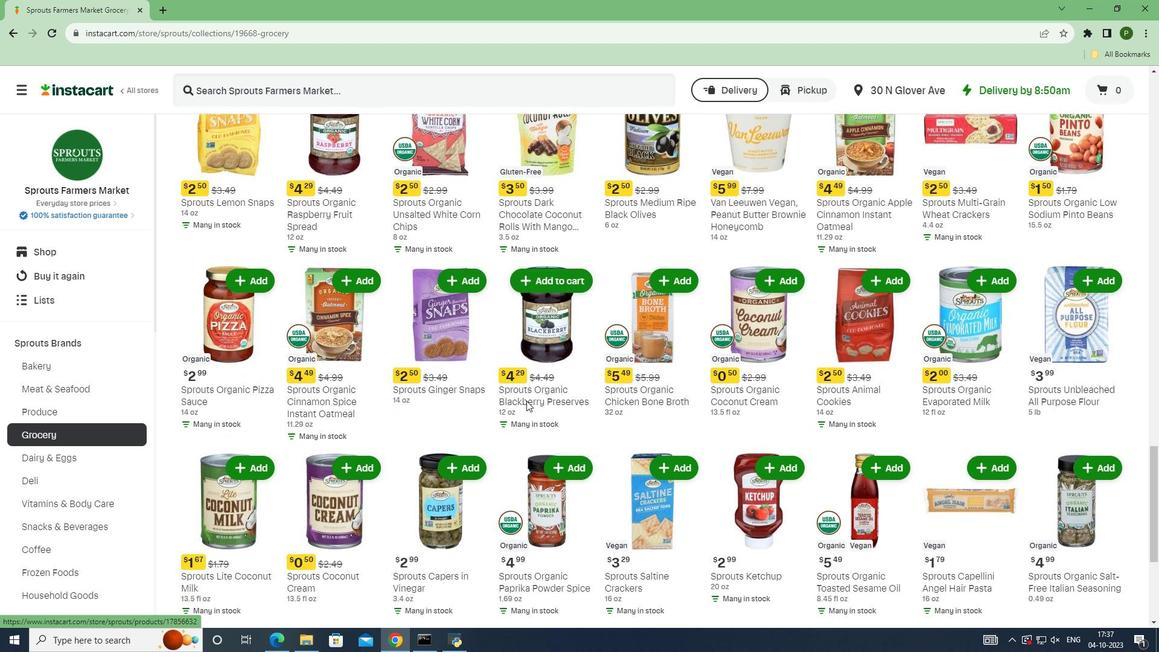 
Action: Mouse scrolled (526, 400) with delta (0, 0)
Screenshot: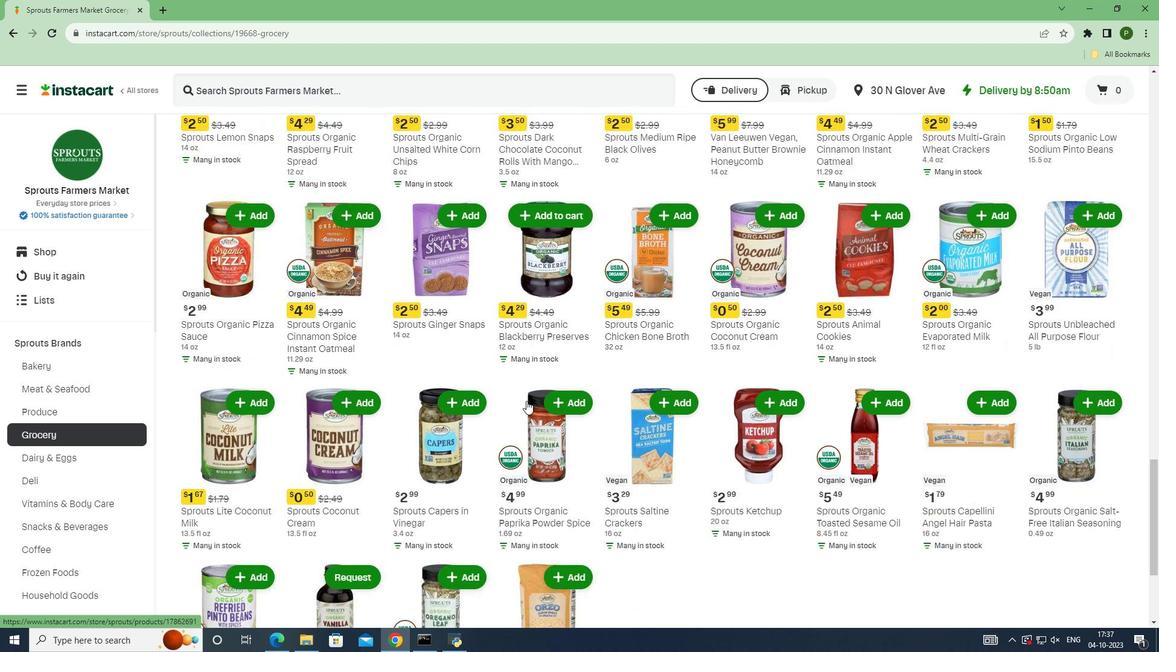 
Action: Mouse moved to (1069, 327)
Screenshot: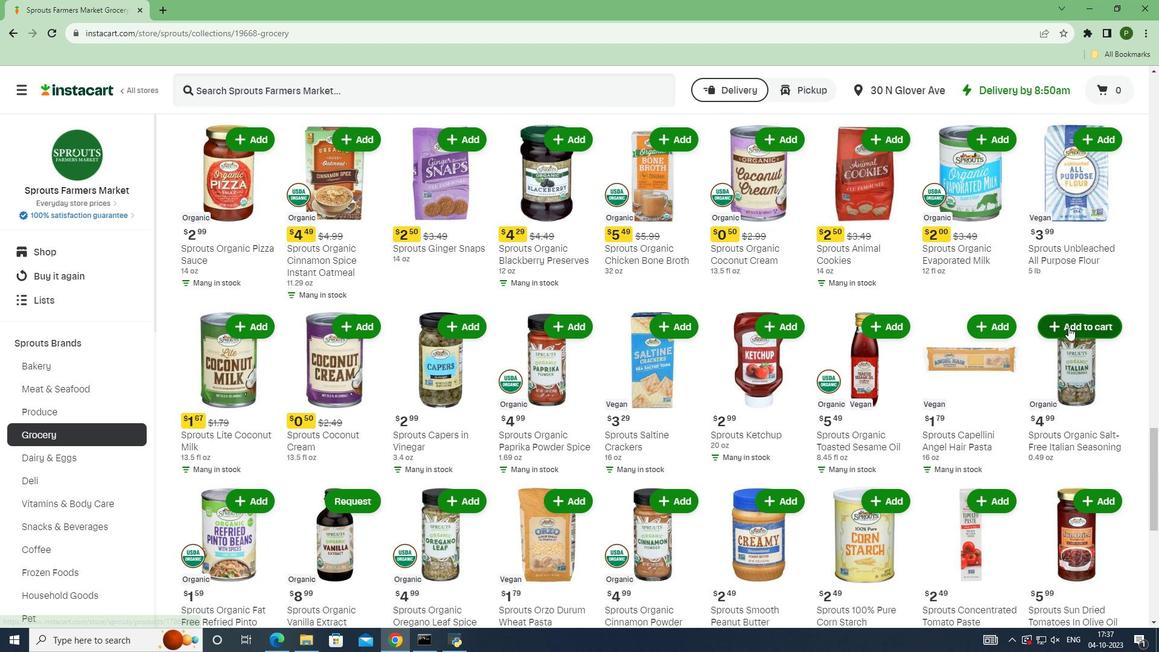 
Action: Mouse pressed left at (1069, 327)
Screenshot: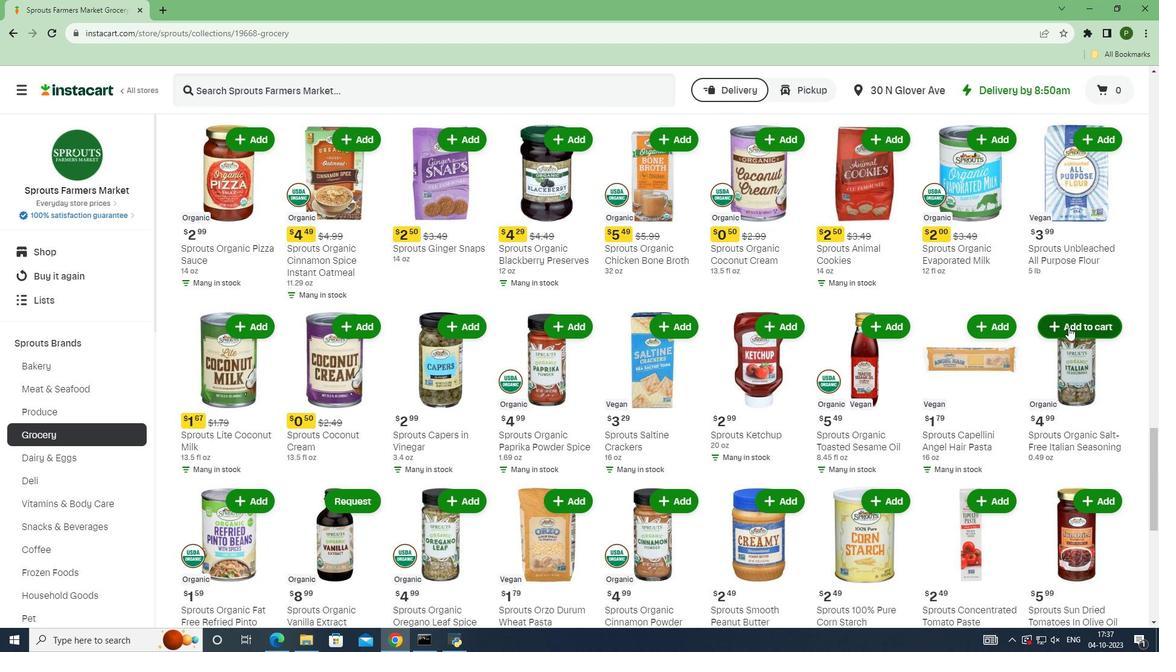
